 Task: Find connections with filter location San Isidro with filter topic #jobsearchwith filter profile language Spanish with filter current company Jakson Group with filter school Sri Guru Gobind Singh College Of Commerce with filter industry Desktop Computing Software Products with filter service category Technical with filter keywords title Direct Salesperson
Action: Mouse moved to (545, 78)
Screenshot: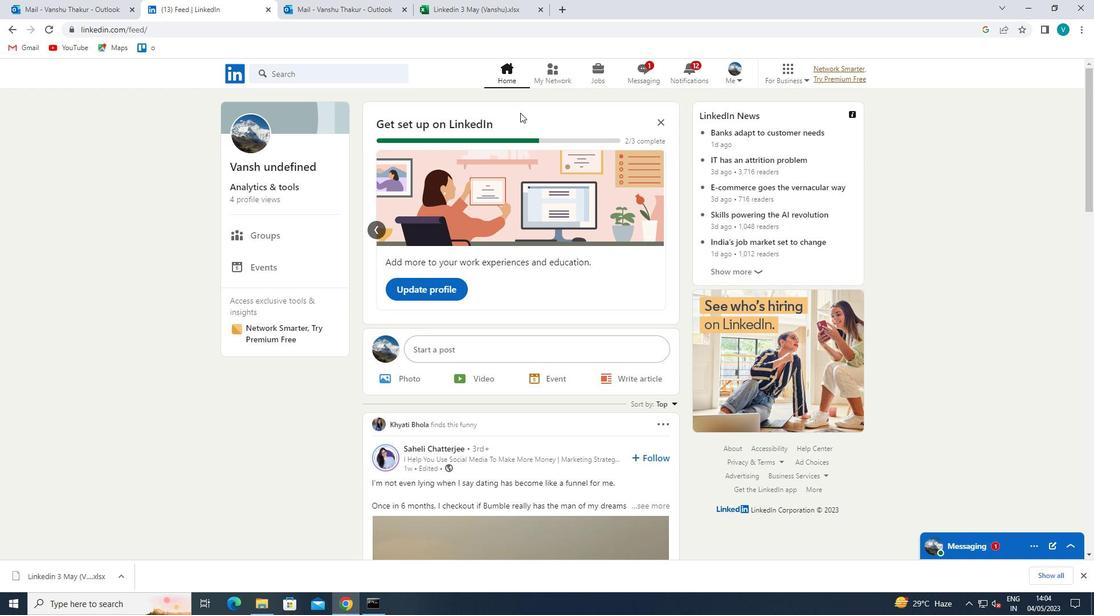 
Action: Mouse pressed left at (545, 78)
Screenshot: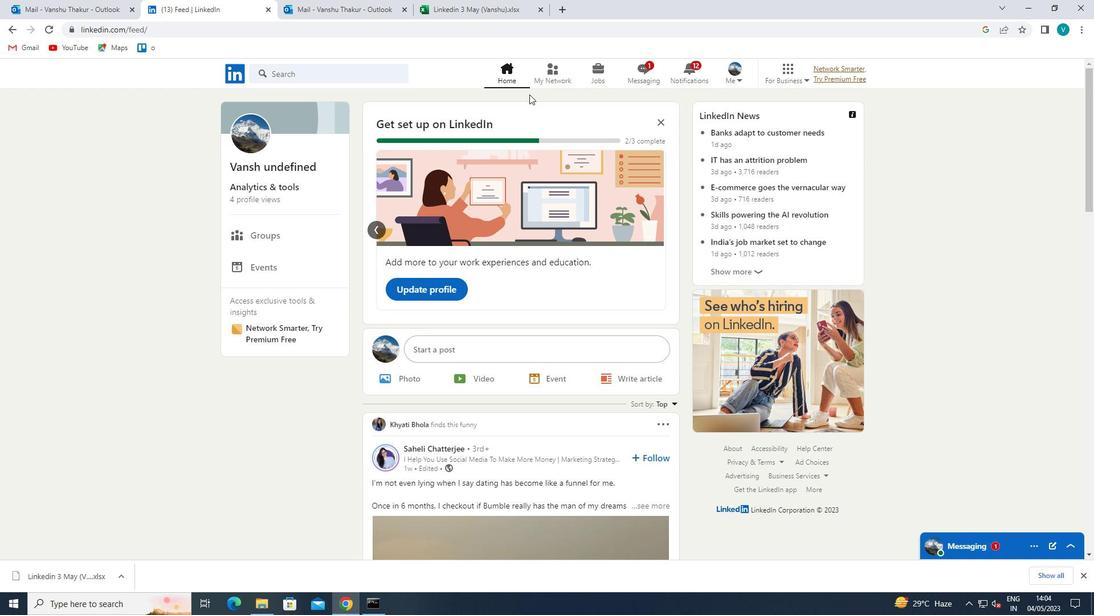 
Action: Mouse moved to (306, 145)
Screenshot: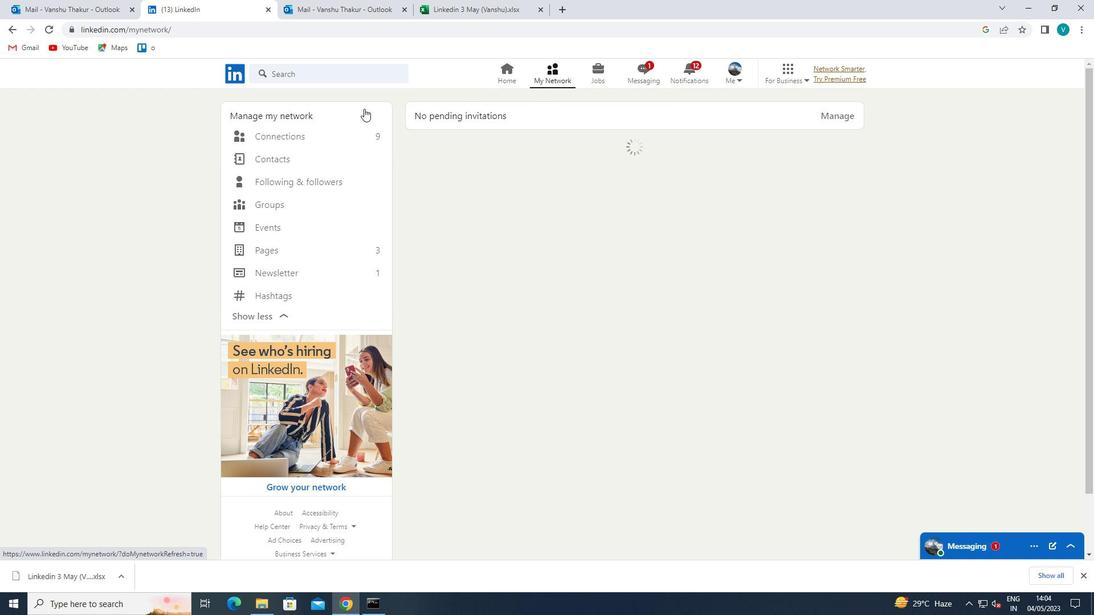 
Action: Mouse pressed left at (306, 145)
Screenshot: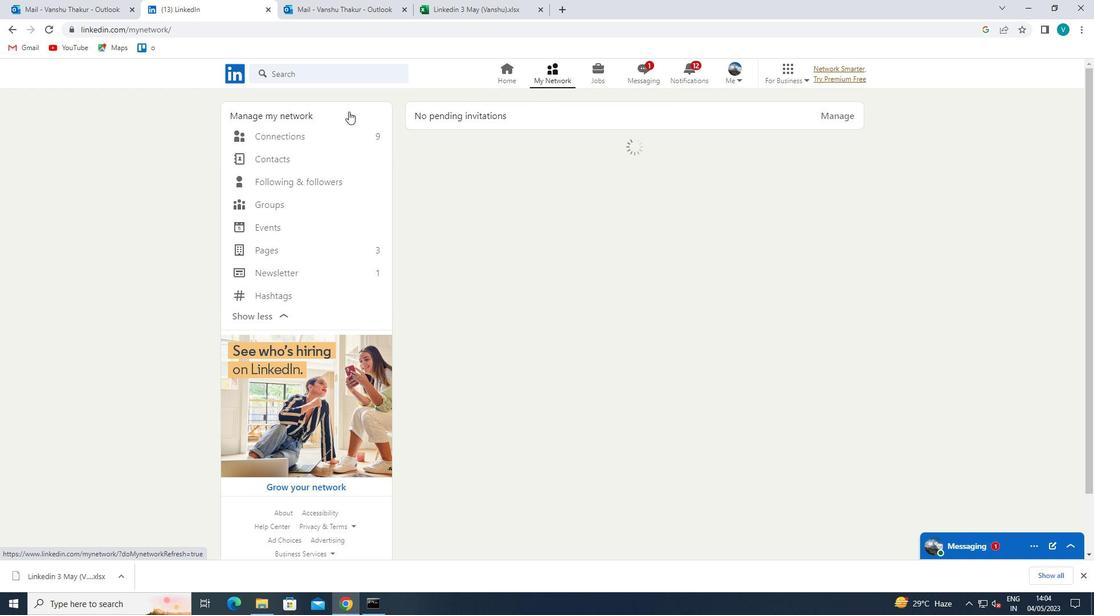 
Action: Mouse moved to (304, 129)
Screenshot: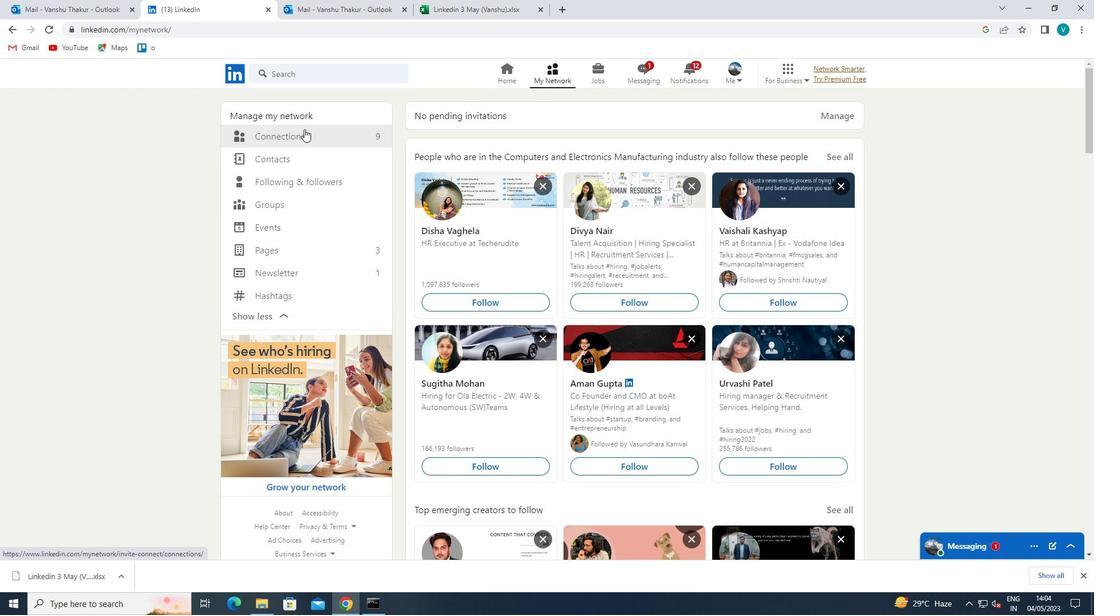 
Action: Mouse pressed left at (304, 129)
Screenshot: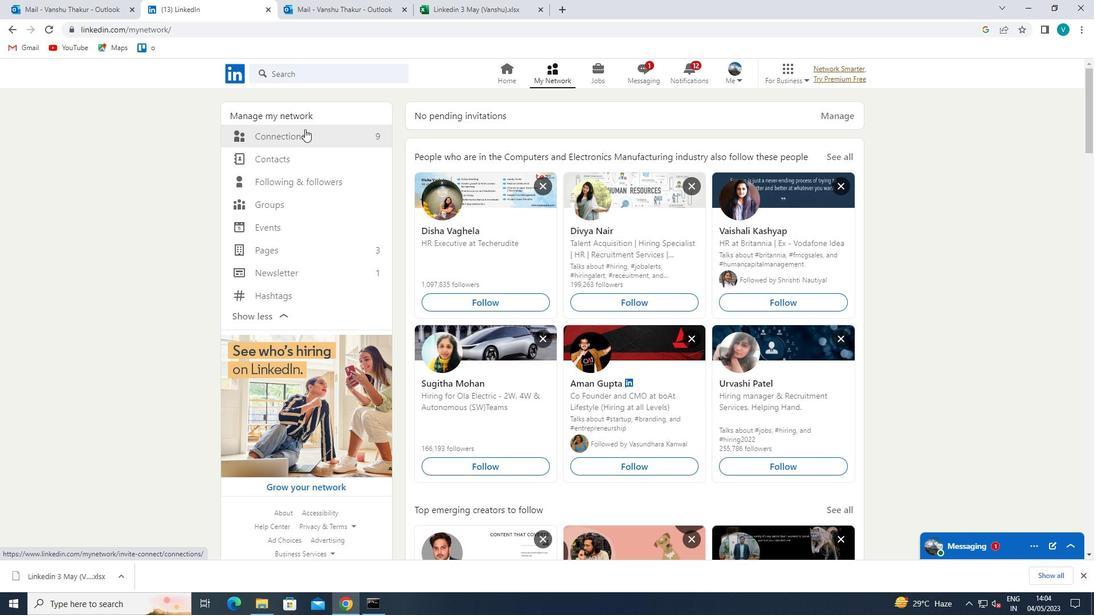
Action: Mouse moved to (633, 142)
Screenshot: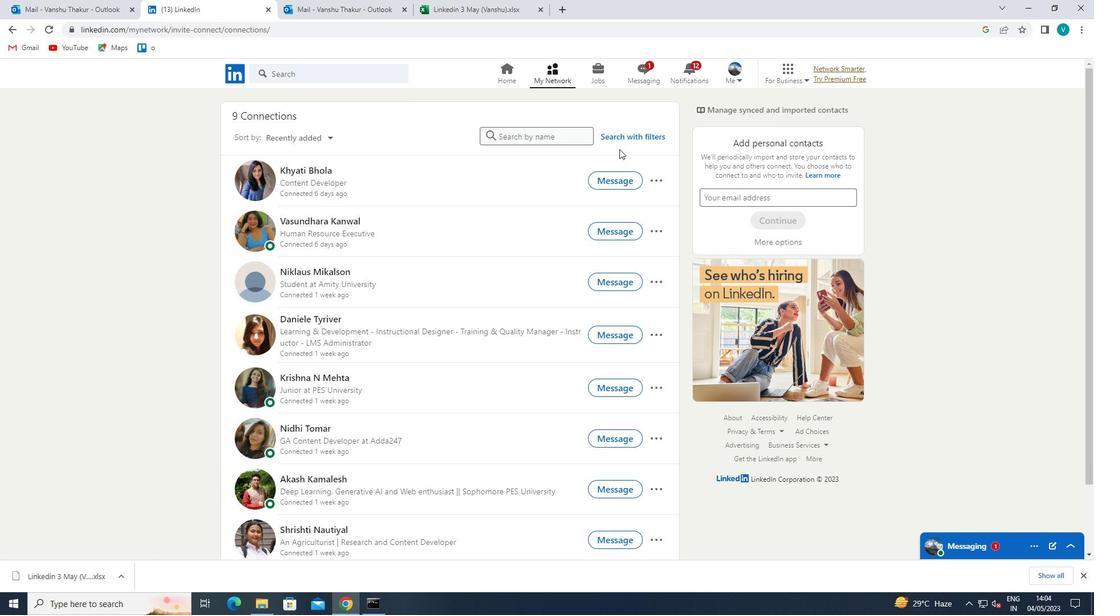 
Action: Mouse pressed left at (633, 142)
Screenshot: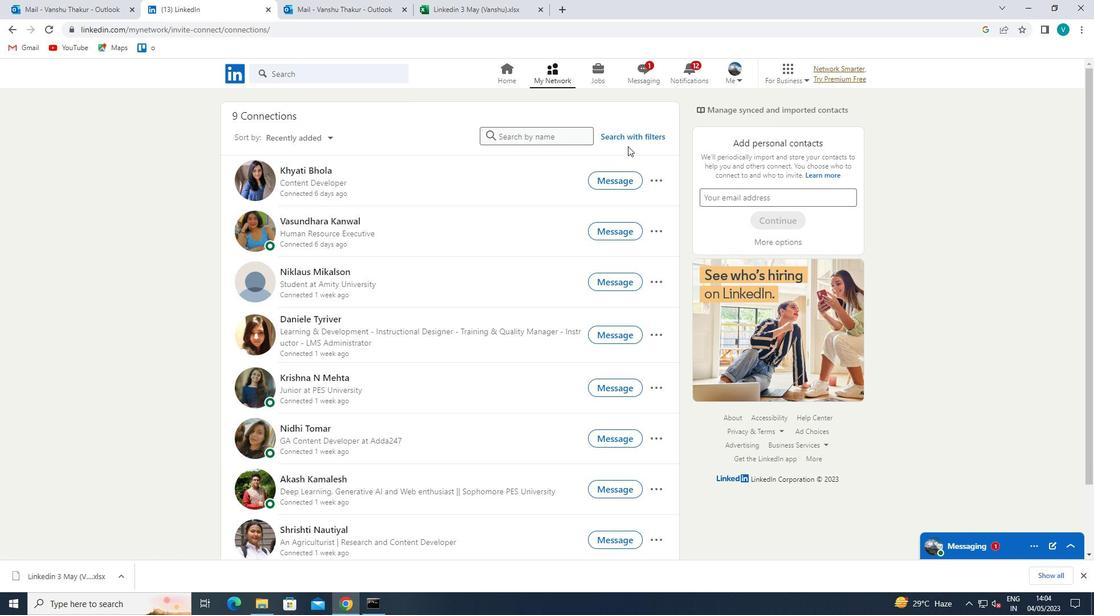 
Action: Mouse moved to (534, 110)
Screenshot: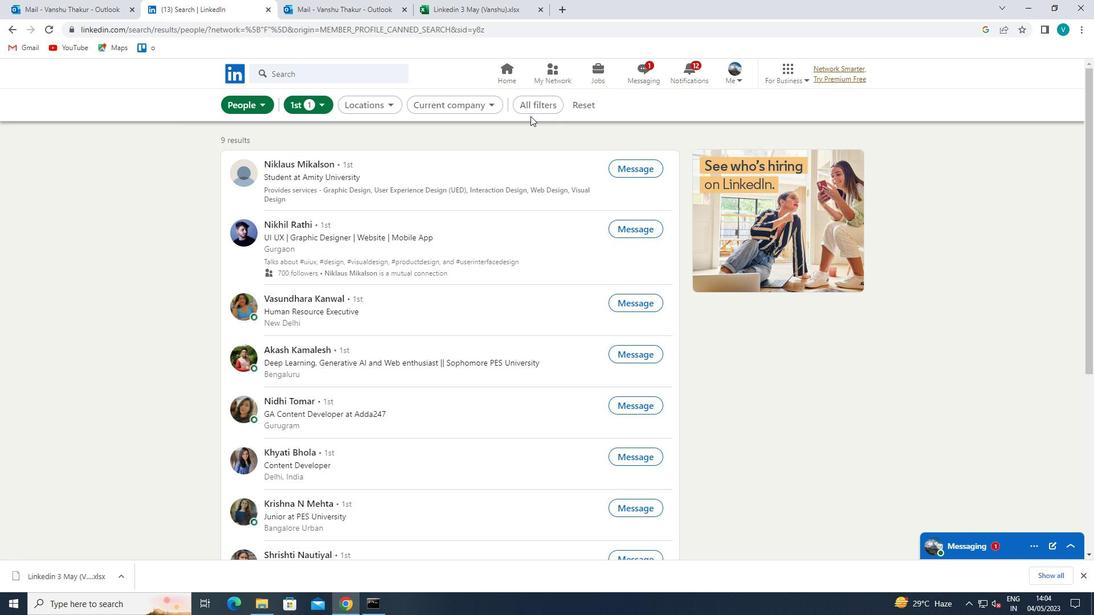
Action: Mouse pressed left at (534, 110)
Screenshot: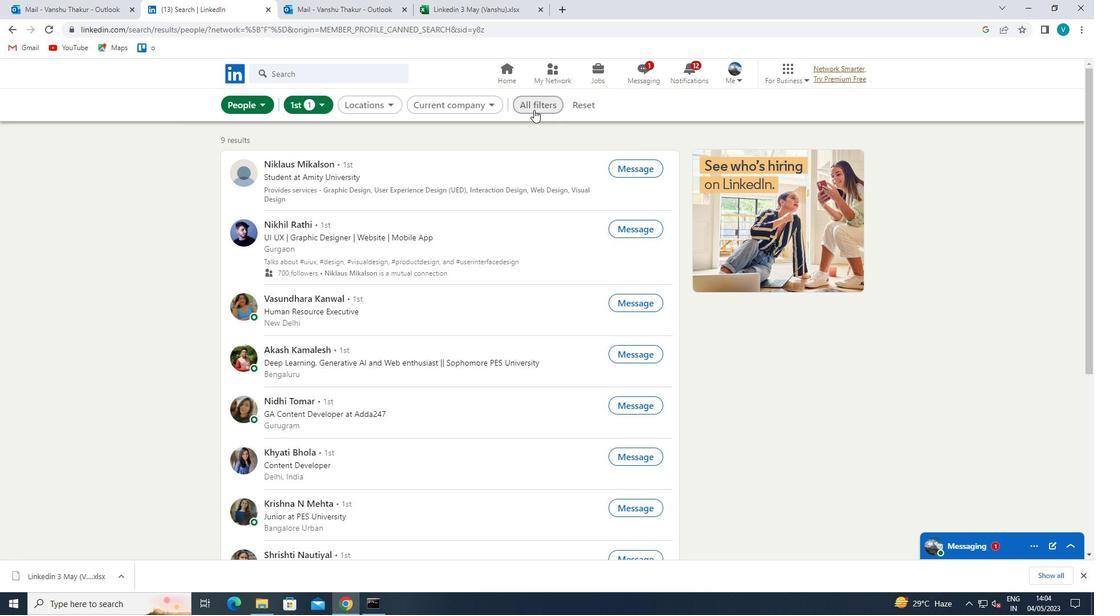 
Action: Mouse moved to (892, 238)
Screenshot: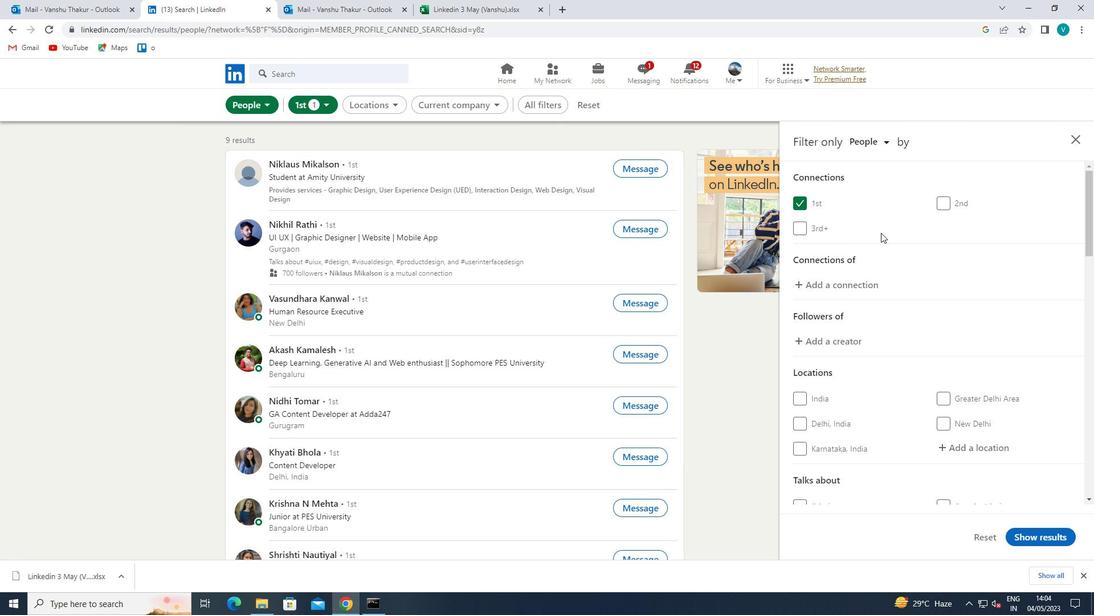 
Action: Mouse scrolled (892, 238) with delta (0, 0)
Screenshot: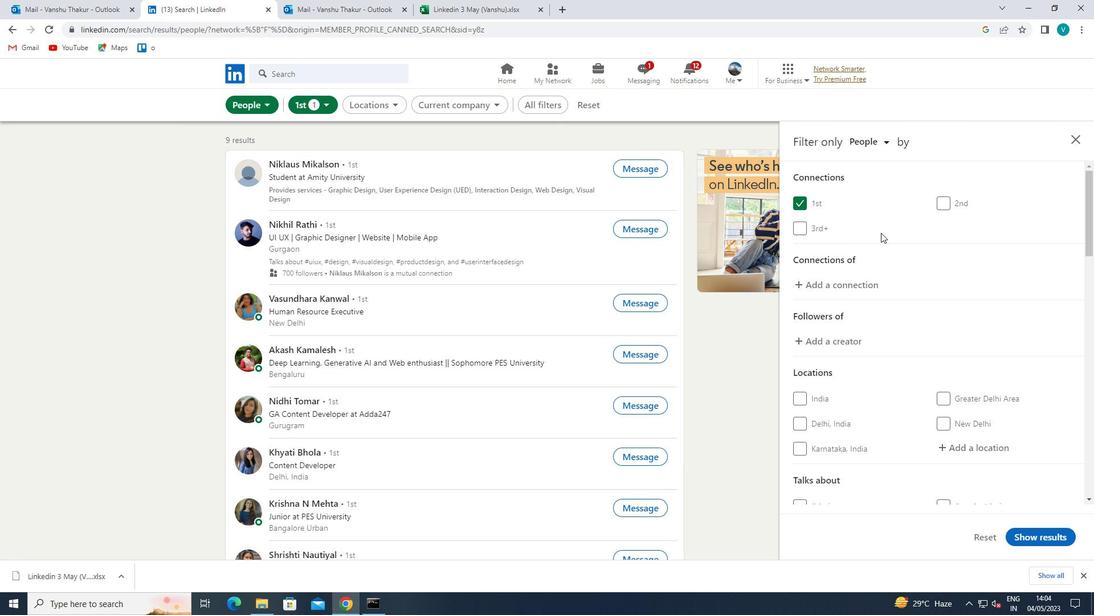 
Action: Mouse moved to (966, 390)
Screenshot: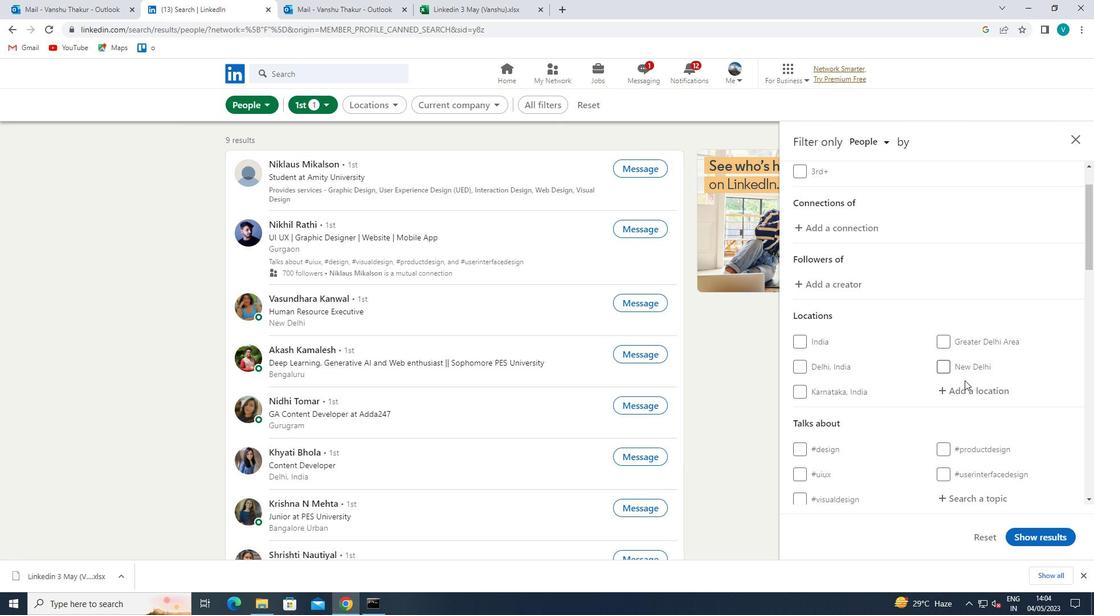 
Action: Mouse pressed left at (966, 390)
Screenshot: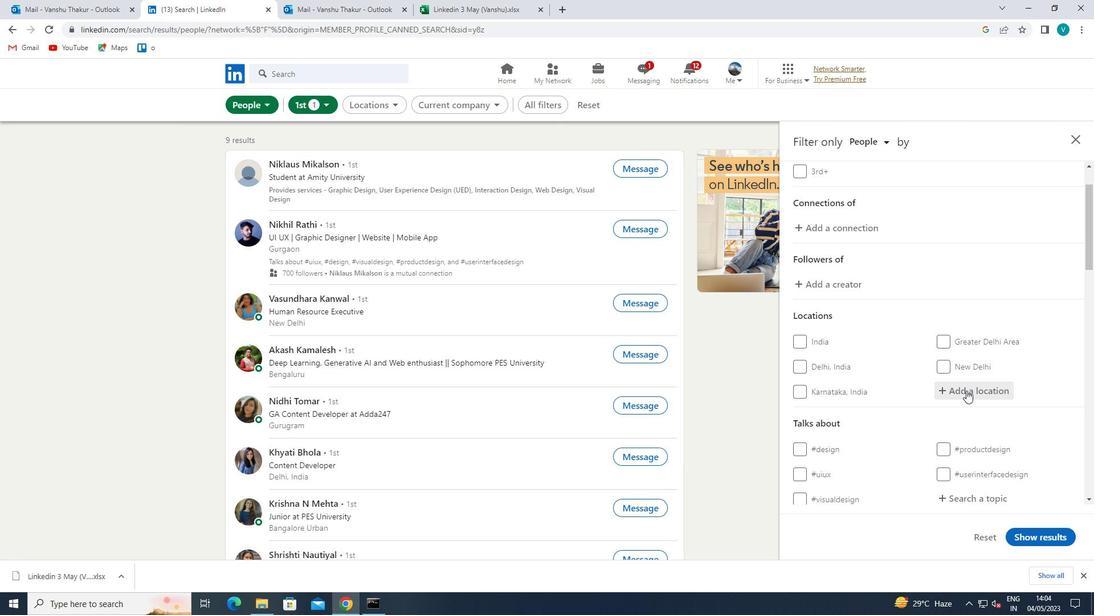 
Action: Key pressed <Key.shift>SAN<Key.space><Key.shift>ISIDRO
Screenshot: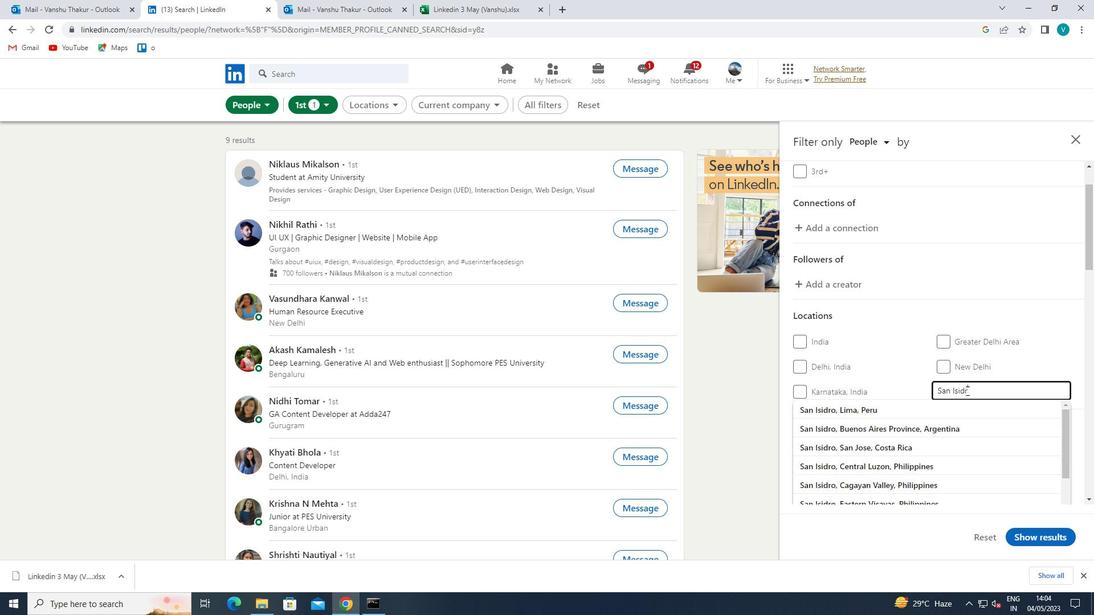 
Action: Mouse moved to (921, 410)
Screenshot: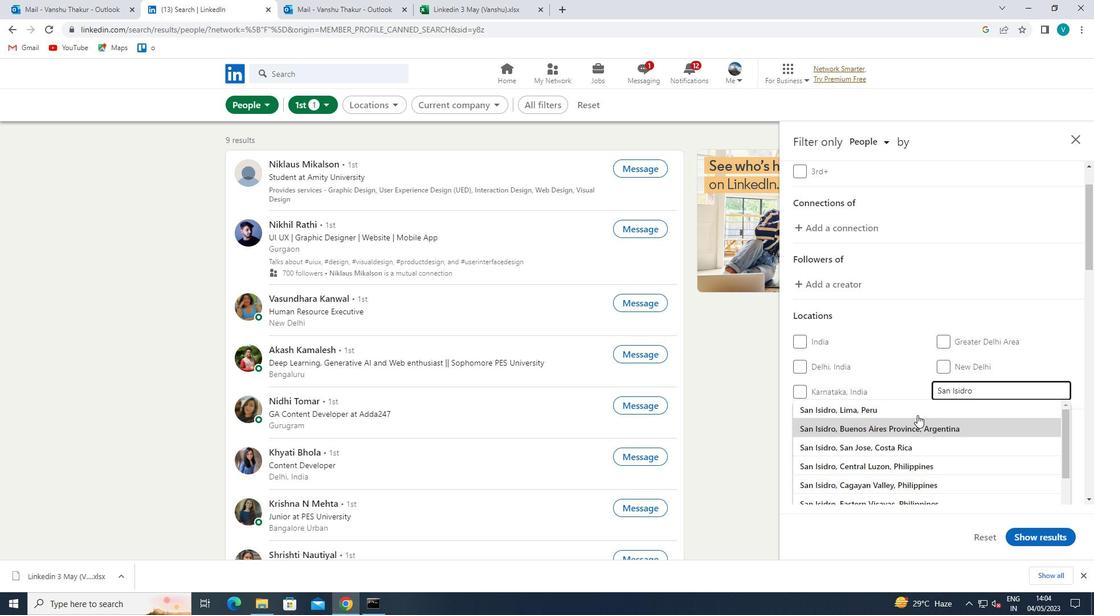 
Action: Mouse pressed left at (921, 410)
Screenshot: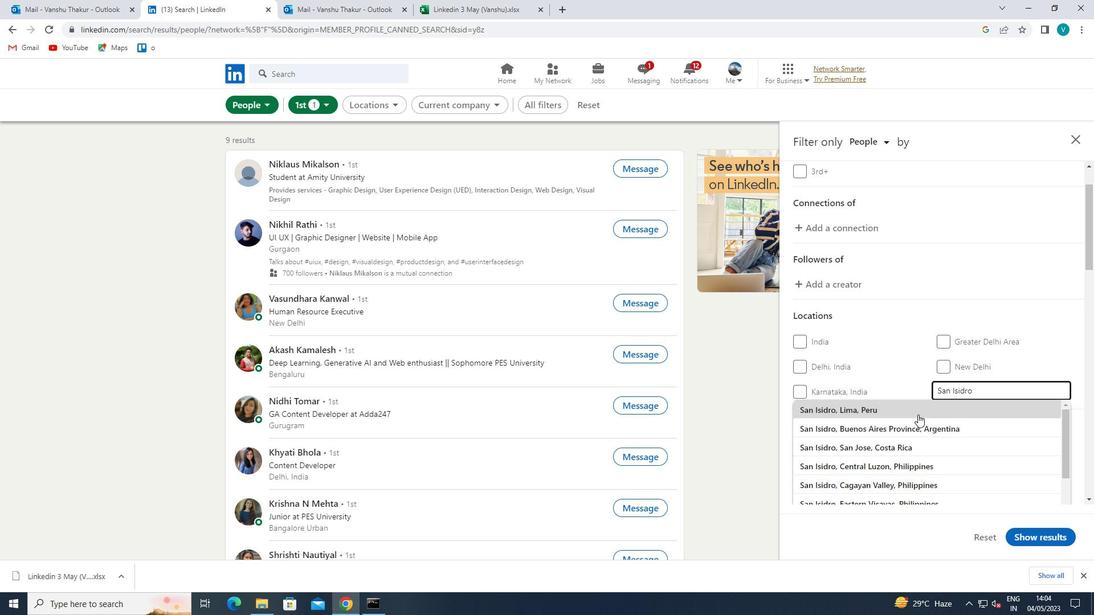 
Action: Mouse moved to (921, 410)
Screenshot: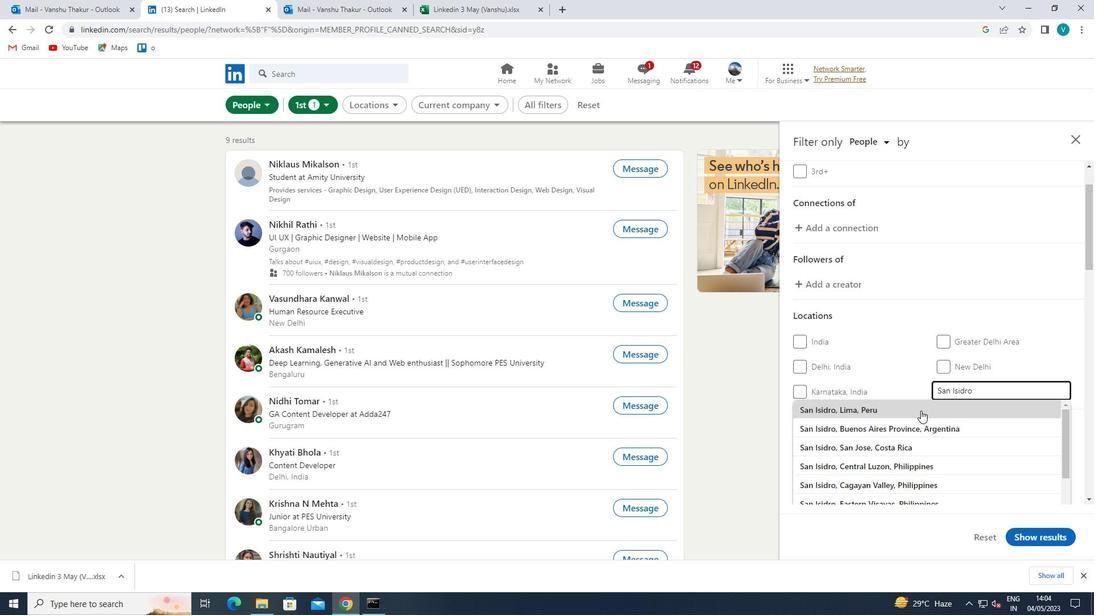 
Action: Mouse scrolled (921, 409) with delta (0, 0)
Screenshot: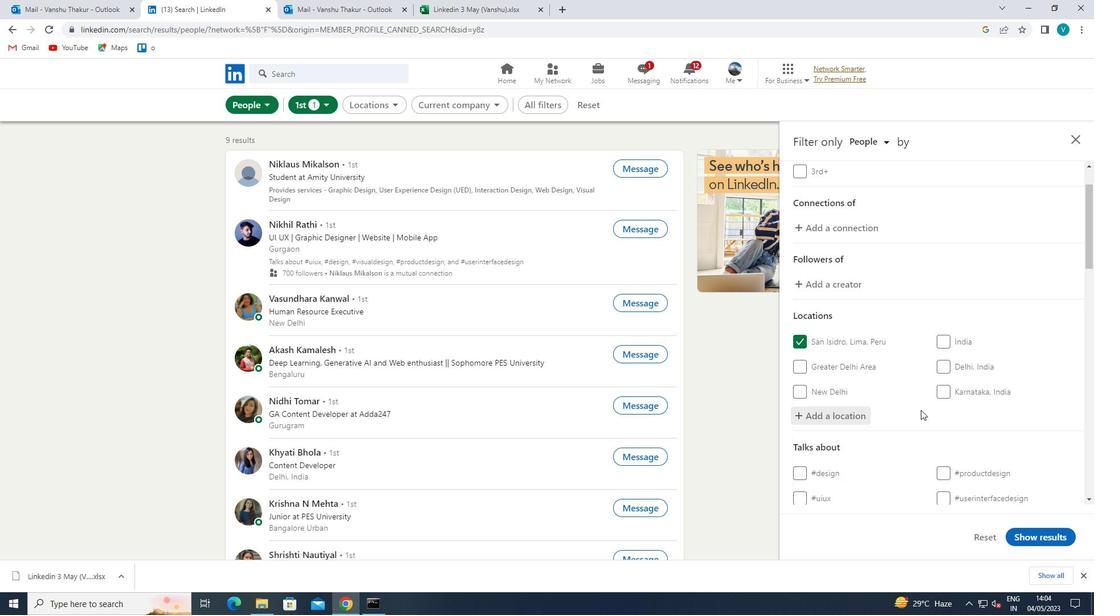 
Action: Mouse scrolled (921, 409) with delta (0, 0)
Screenshot: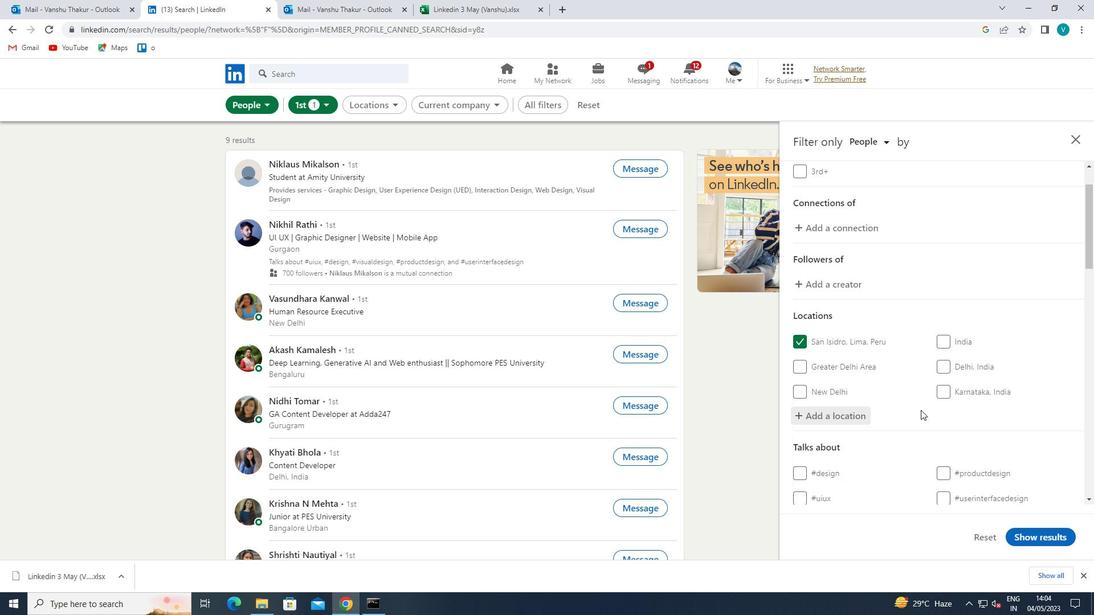 
Action: Mouse scrolled (921, 409) with delta (0, 0)
Screenshot: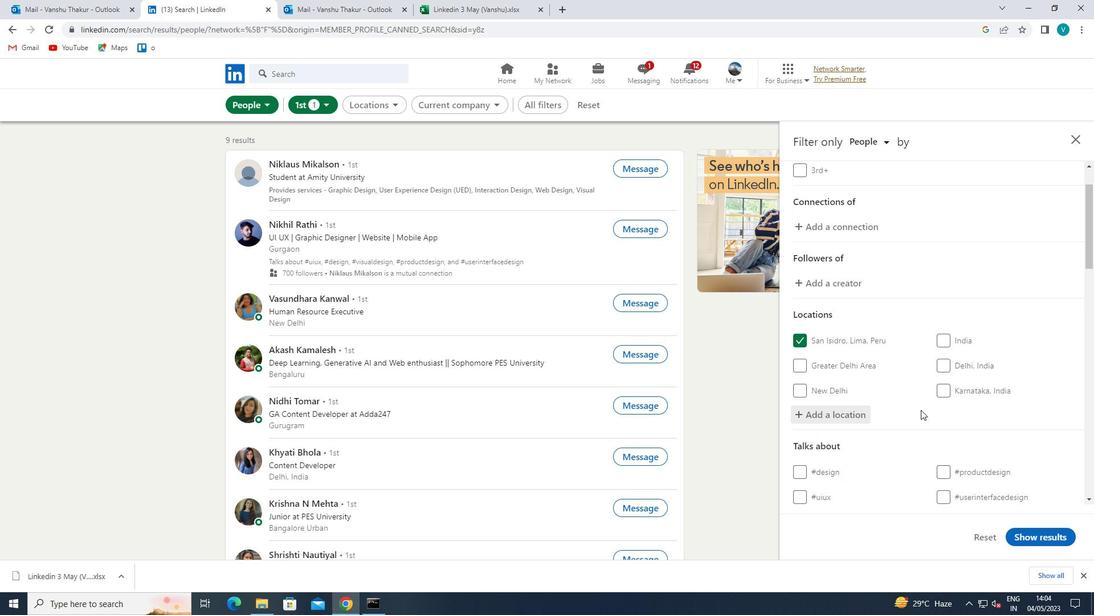 
Action: Mouse moved to (971, 356)
Screenshot: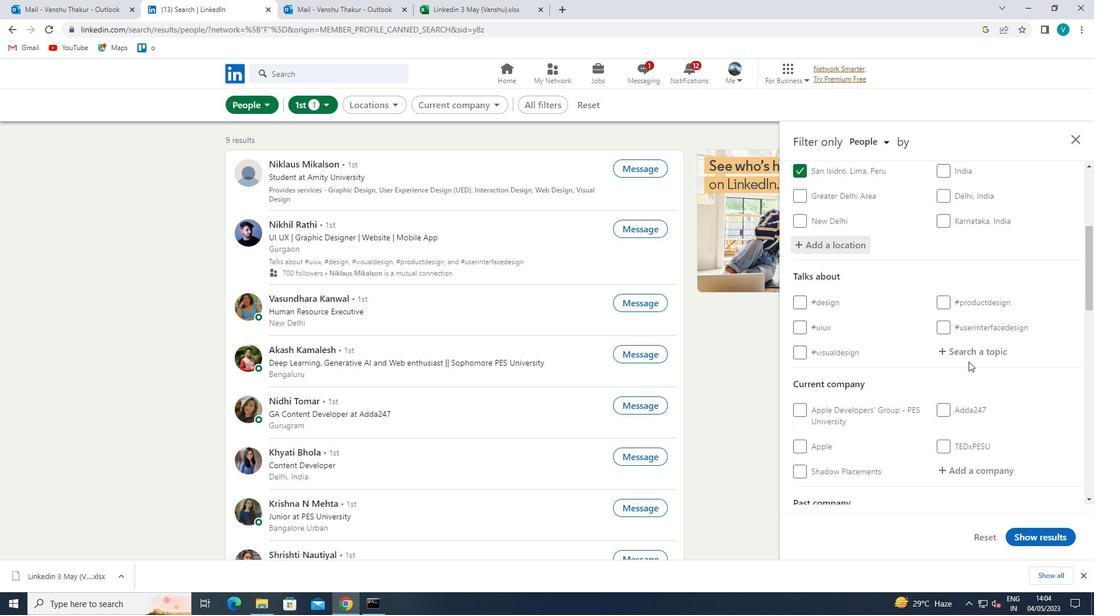 
Action: Mouse pressed left at (971, 356)
Screenshot: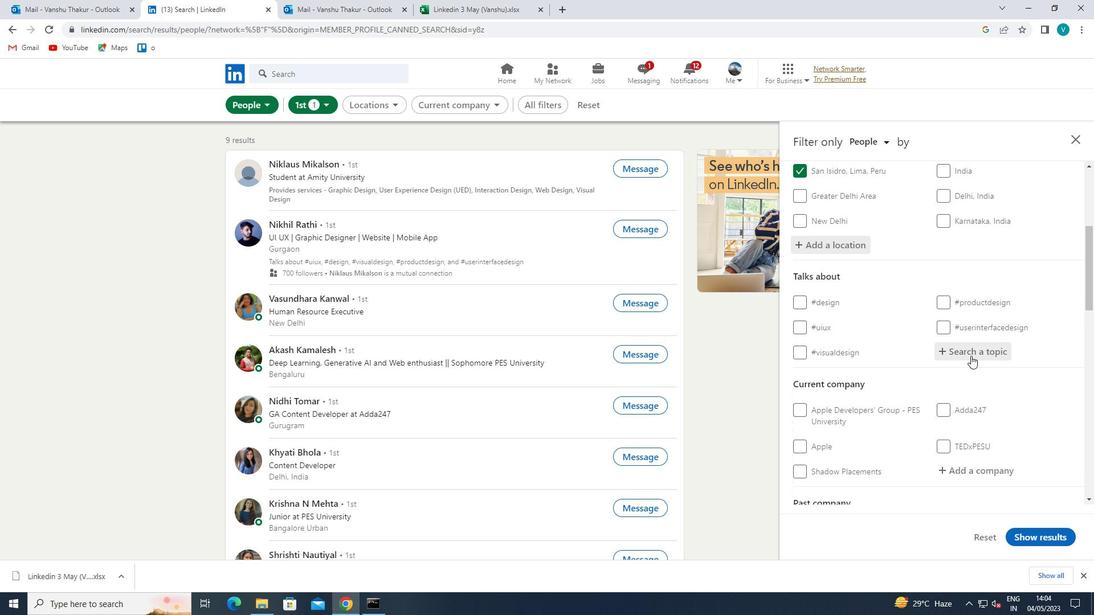 
Action: Mouse moved to (971, 355)
Screenshot: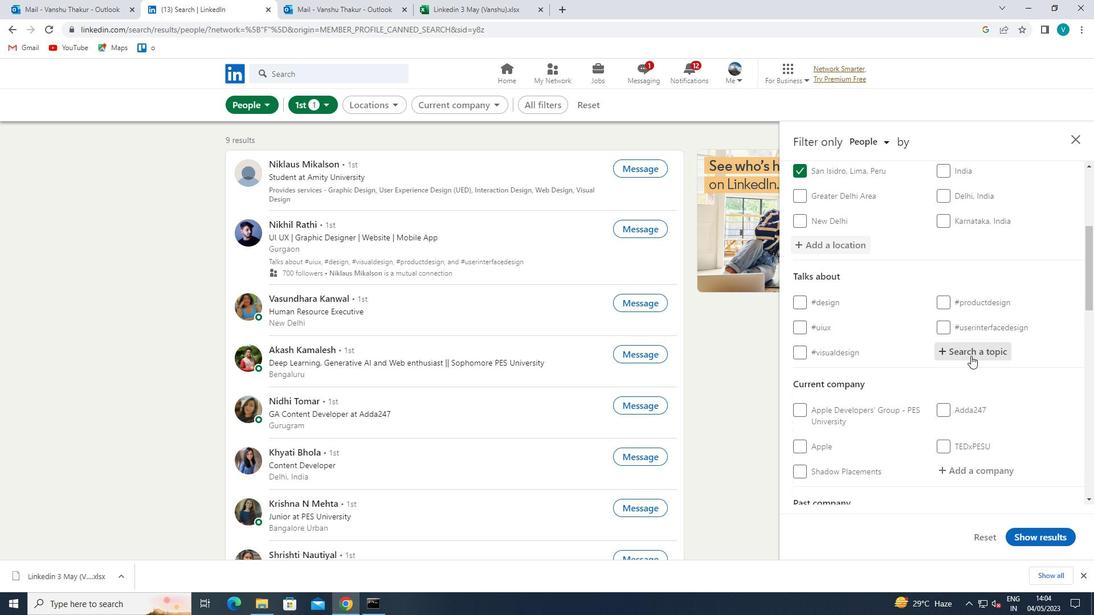 
Action: Key pressed JOBEARCH
Screenshot: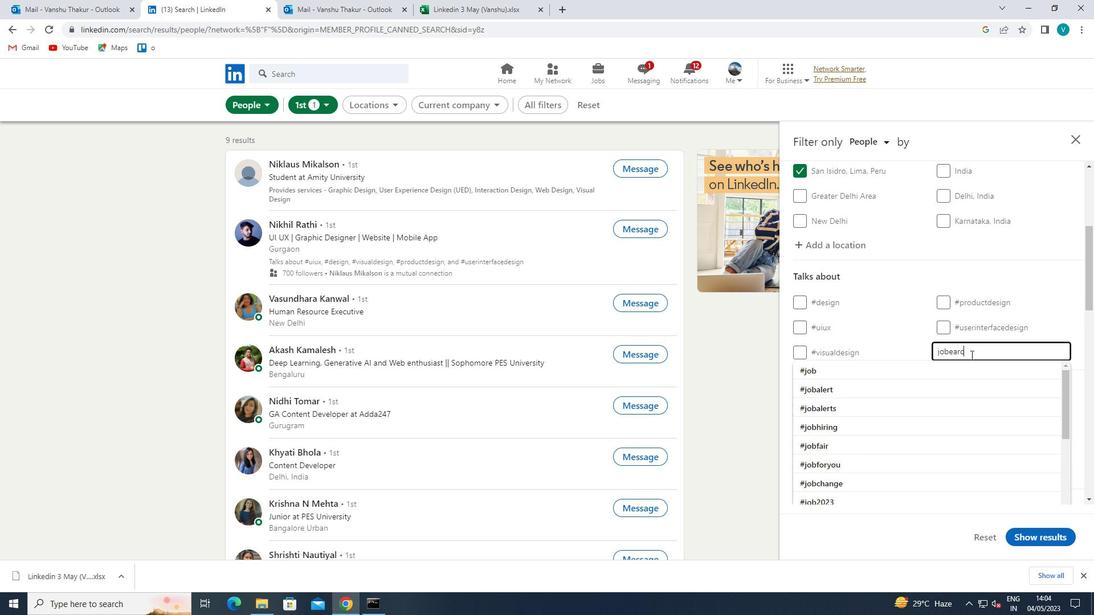 
Action: Mouse moved to (950, 352)
Screenshot: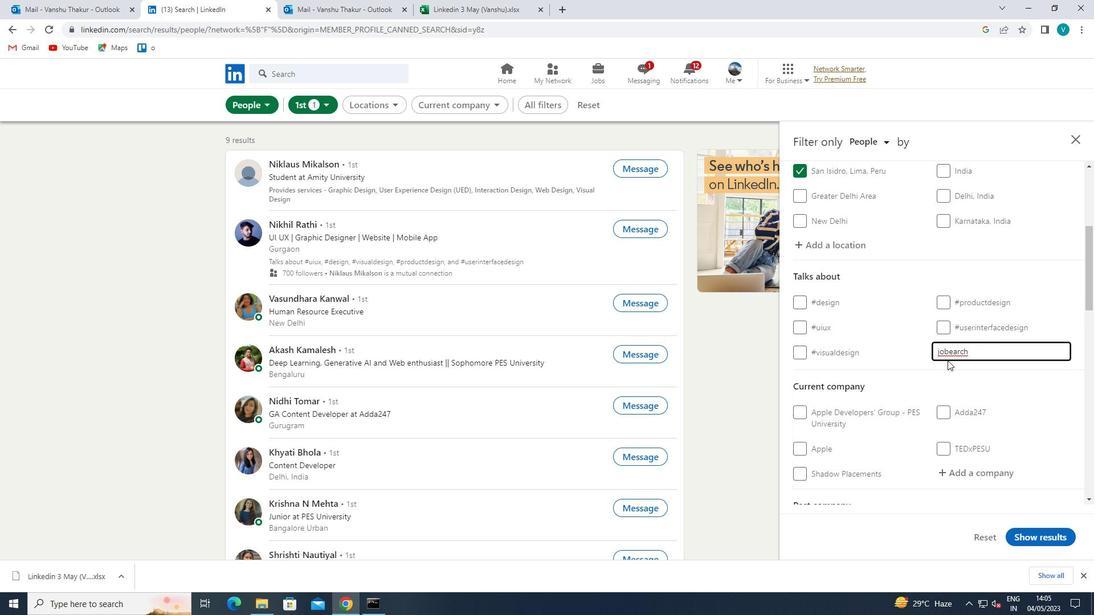 
Action: Mouse pressed left at (950, 352)
Screenshot: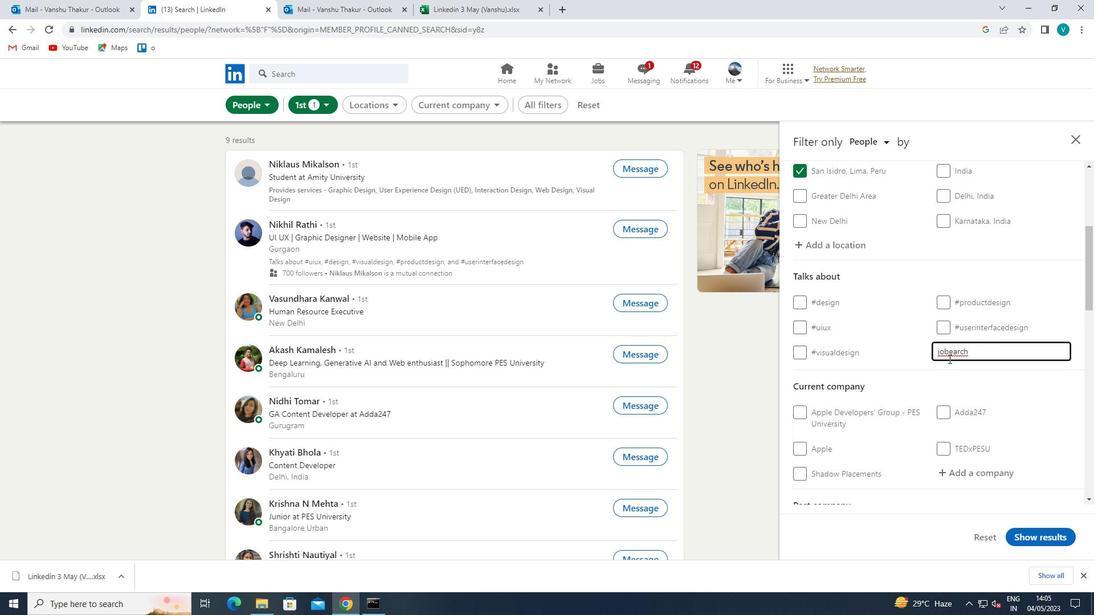 
Action: Mouse moved to (951, 359)
Screenshot: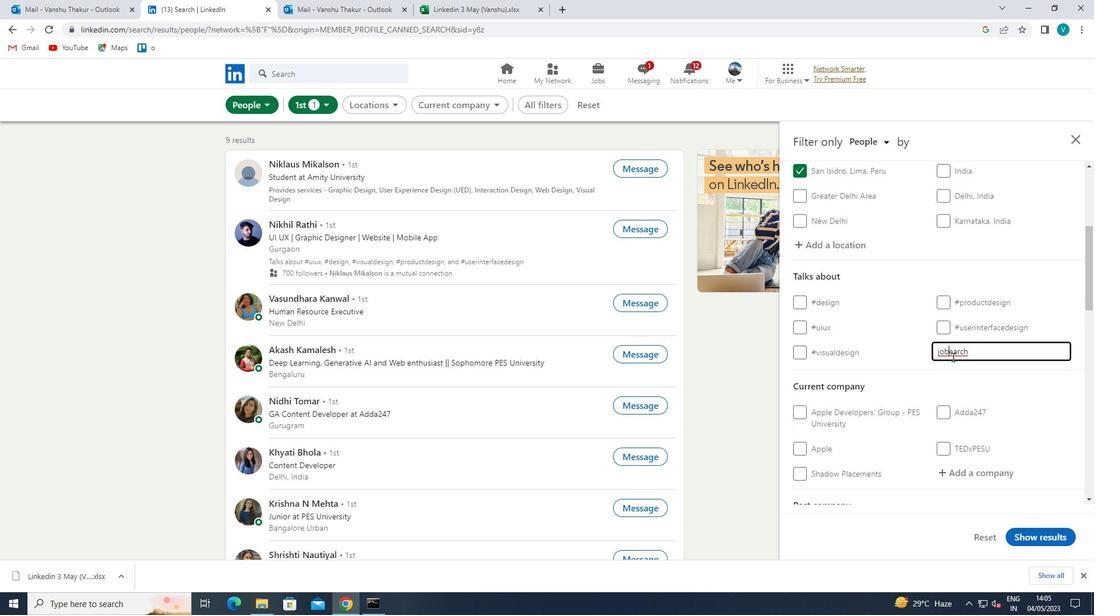 
Action: Key pressed S
Screenshot: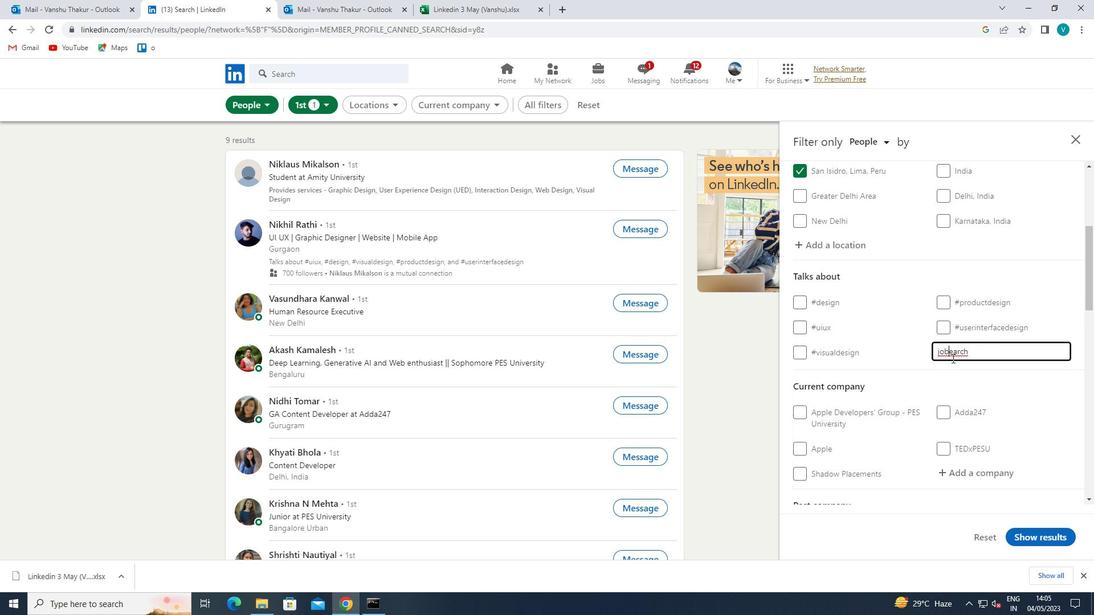 
Action: Mouse moved to (926, 371)
Screenshot: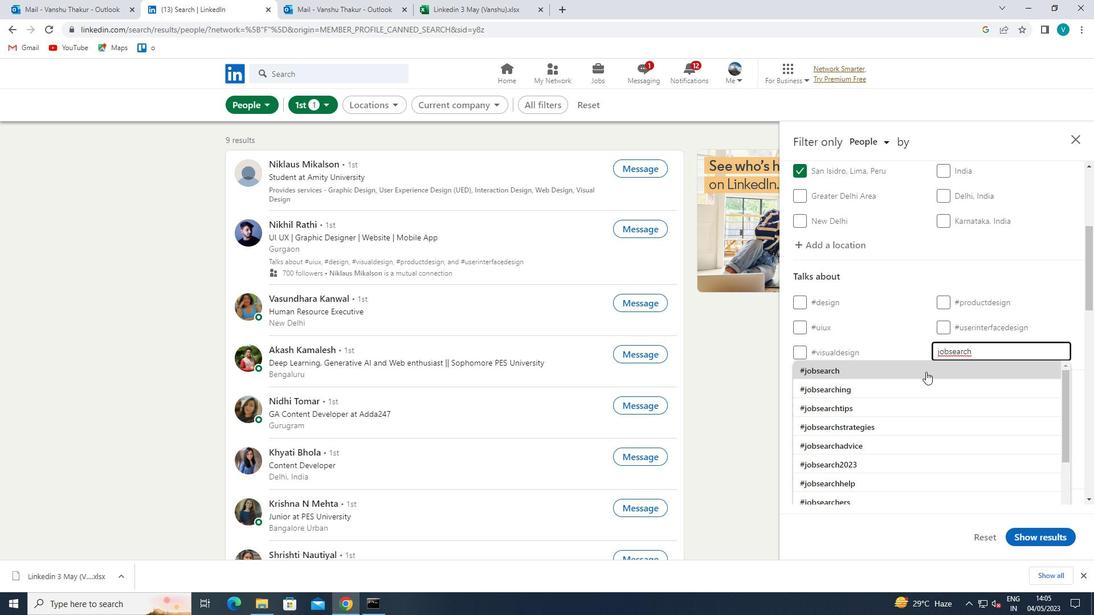 
Action: Mouse pressed left at (926, 371)
Screenshot: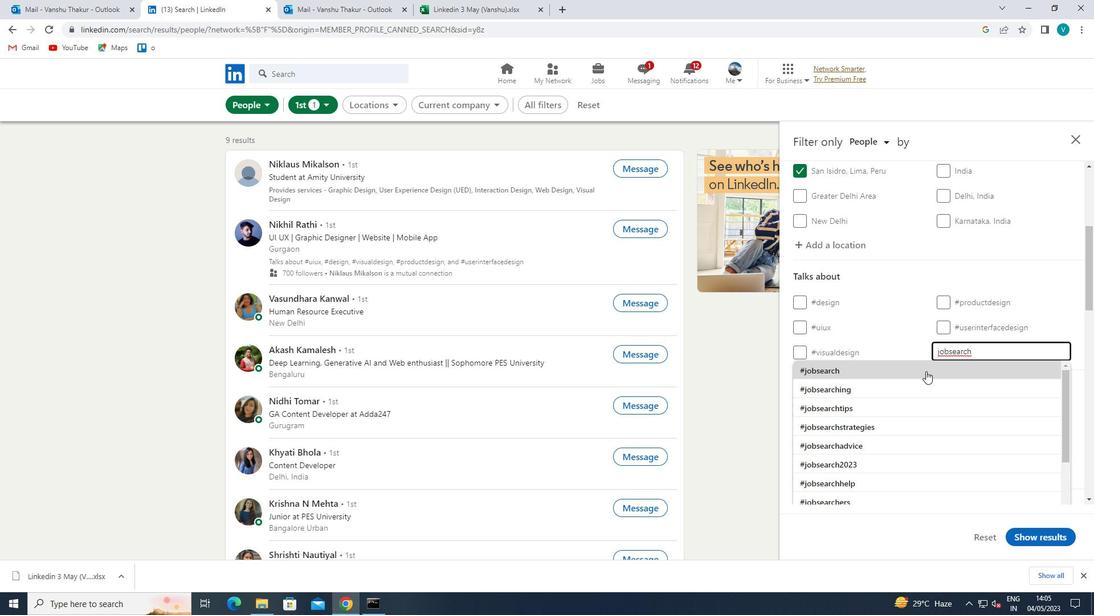 
Action: Mouse moved to (926, 372)
Screenshot: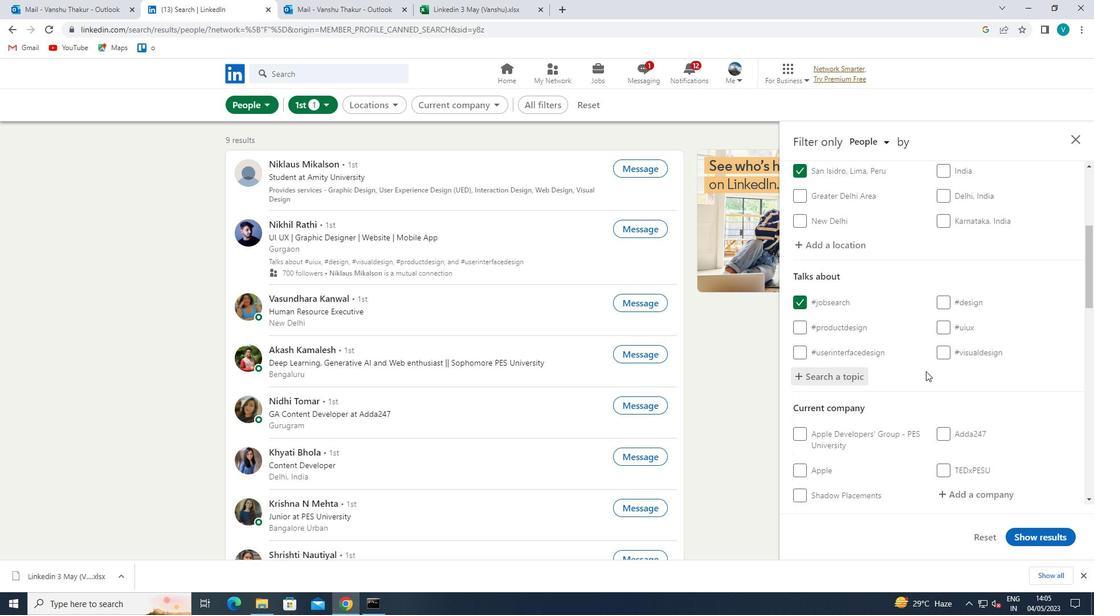 
Action: Mouse scrolled (926, 371) with delta (0, 0)
Screenshot: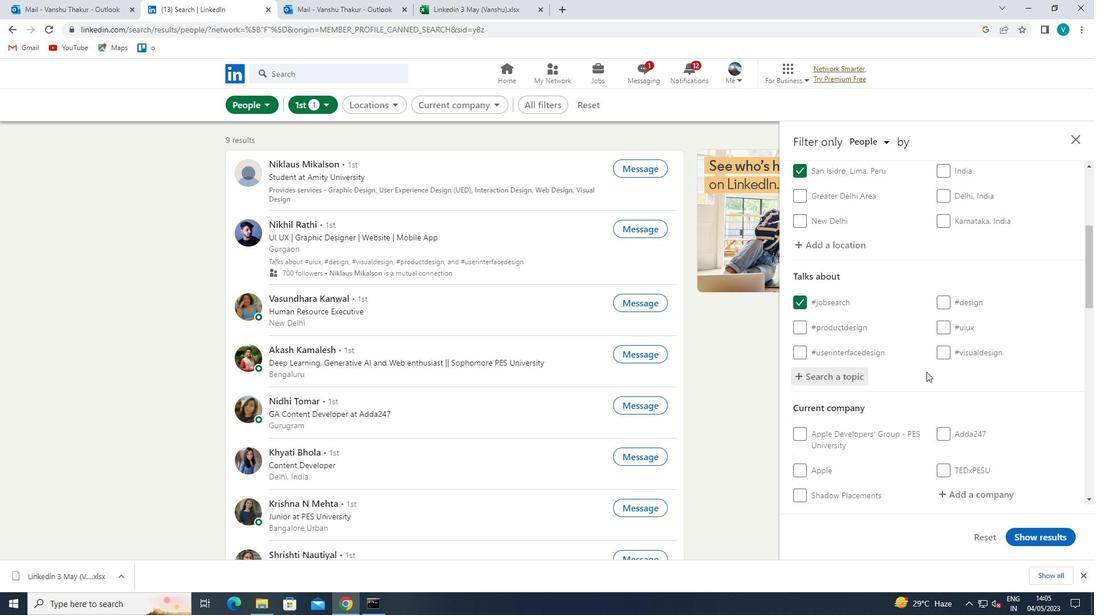 
Action: Mouse scrolled (926, 371) with delta (0, 0)
Screenshot: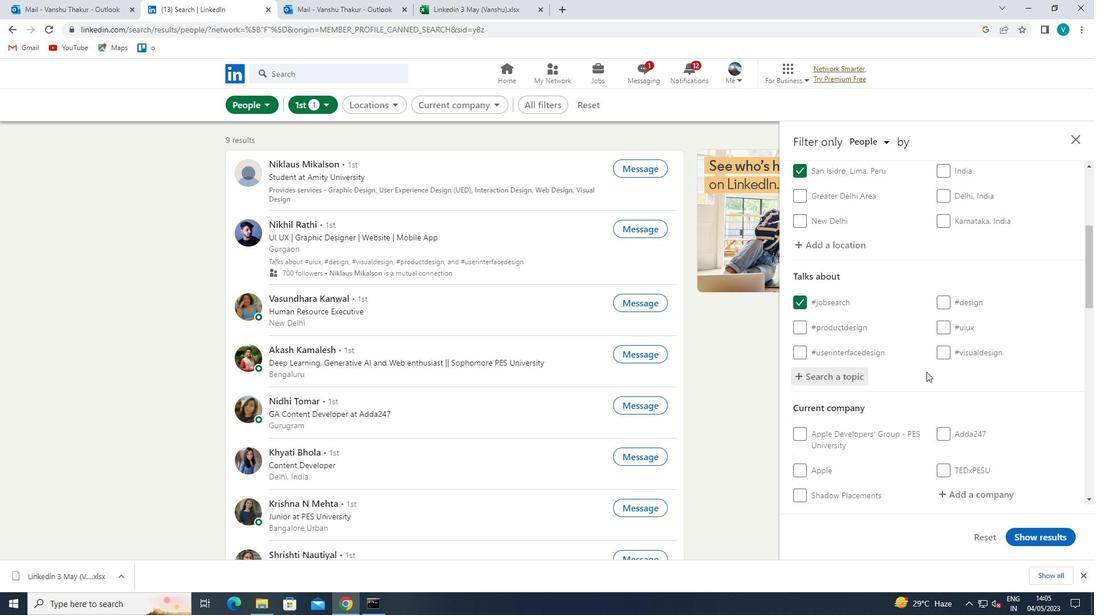 
Action: Mouse moved to (946, 379)
Screenshot: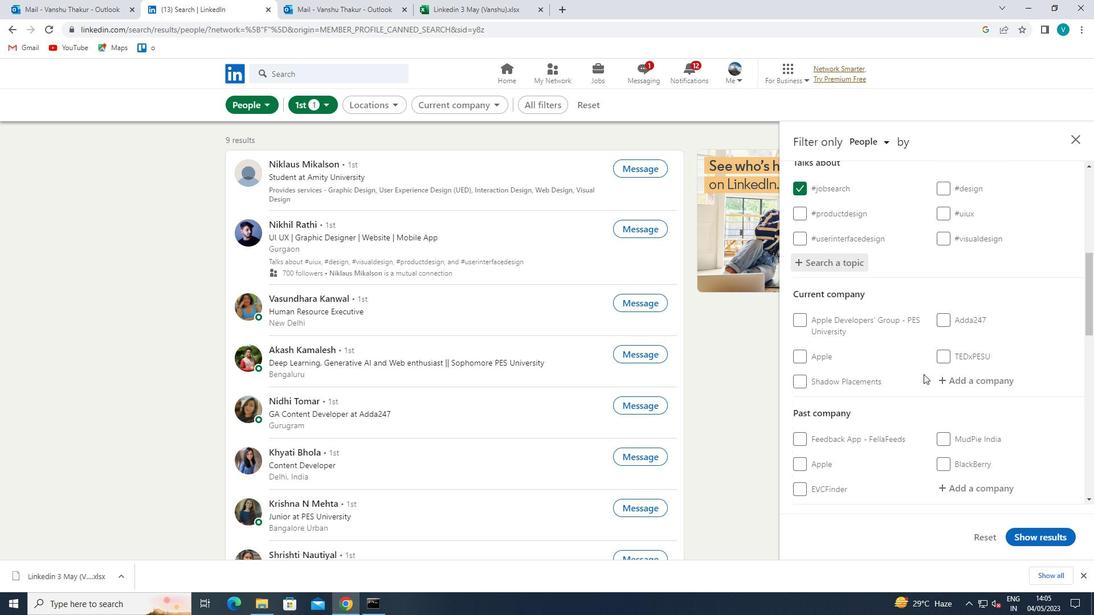 
Action: Mouse pressed left at (946, 379)
Screenshot: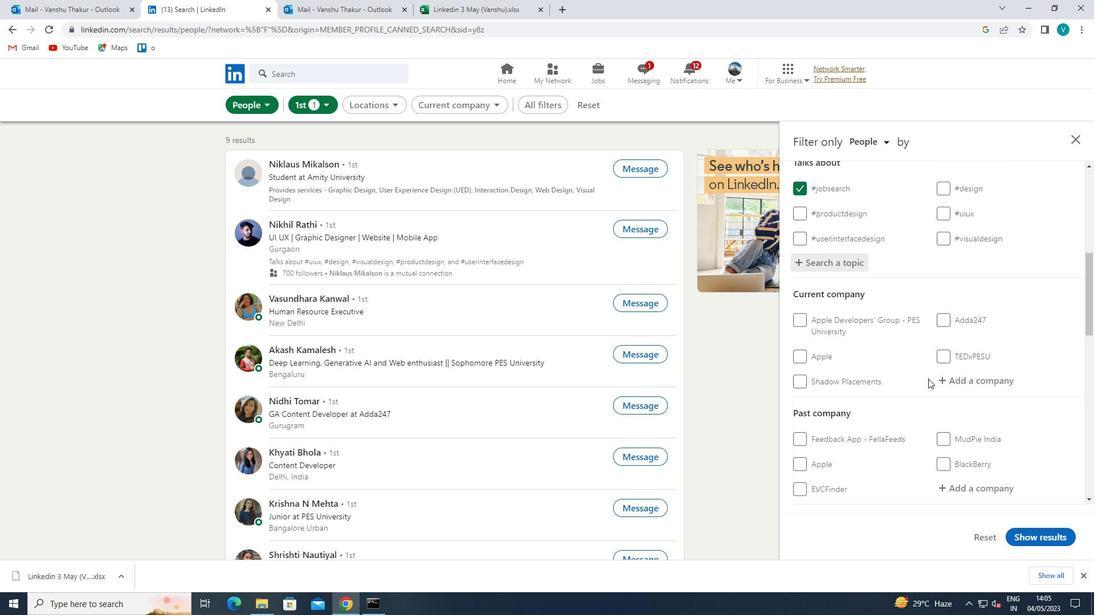 
Action: Key pressed <Key.shift>JAKSON
Screenshot: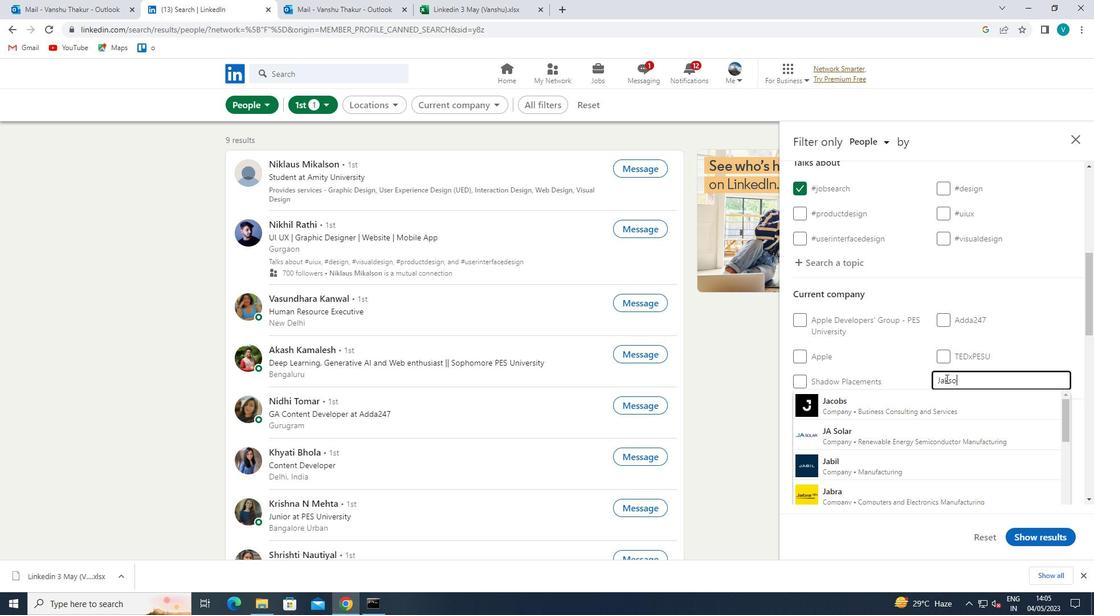 
Action: Mouse moved to (917, 396)
Screenshot: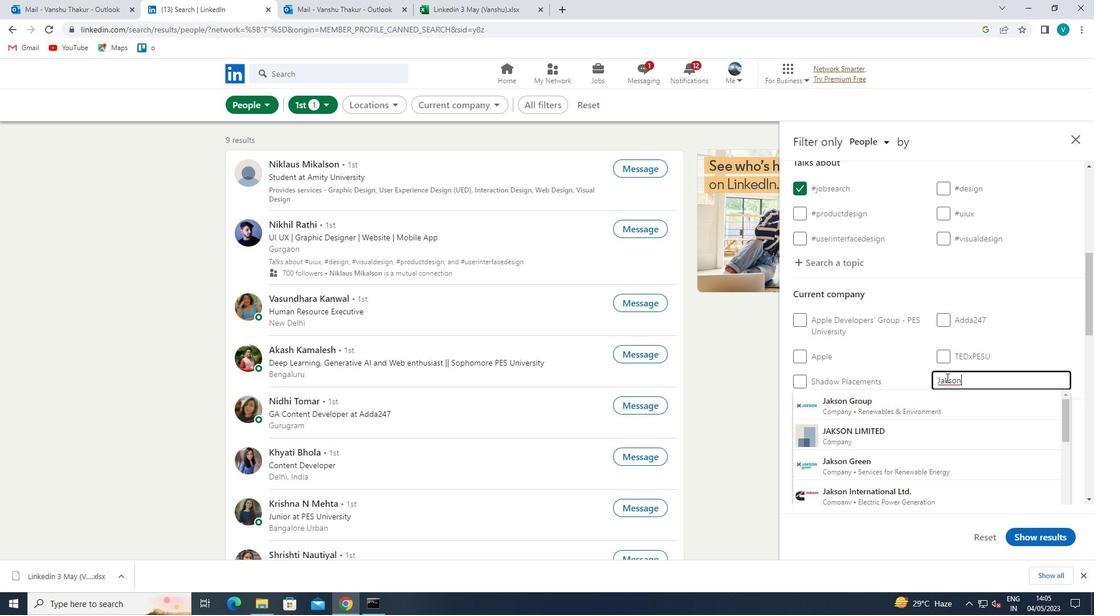 
Action: Mouse pressed left at (917, 396)
Screenshot: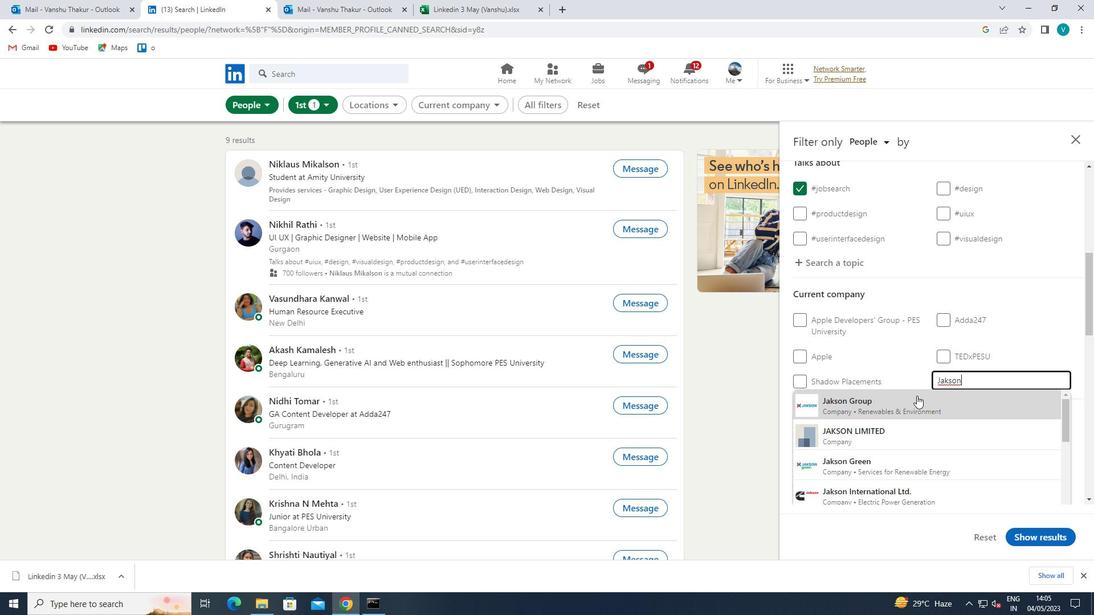 
Action: Mouse moved to (916, 396)
Screenshot: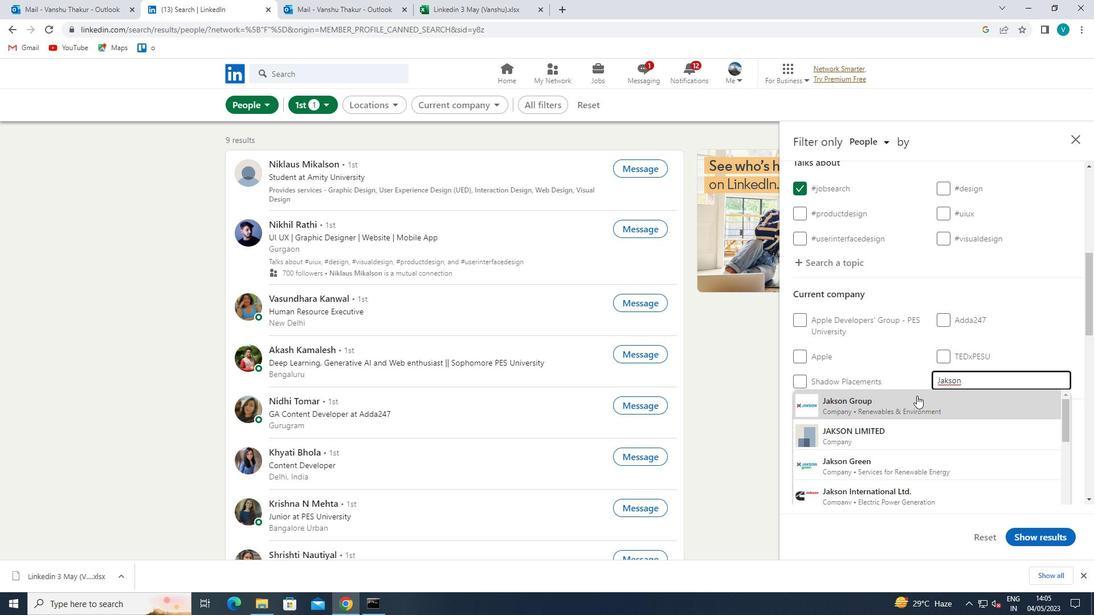 
Action: Mouse scrolled (916, 395) with delta (0, 0)
Screenshot: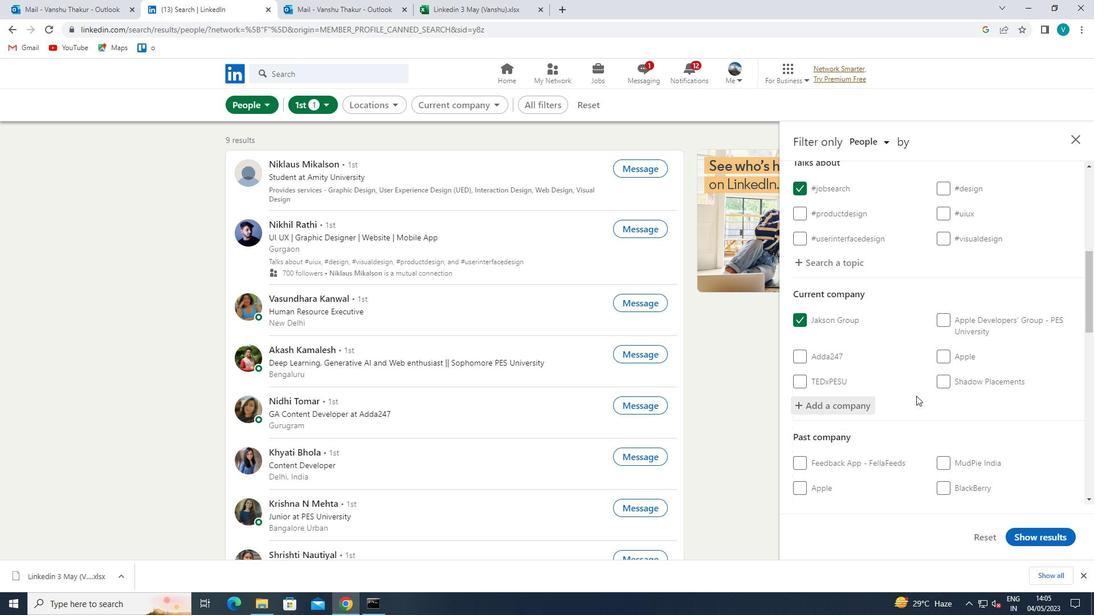 
Action: Mouse scrolled (916, 395) with delta (0, 0)
Screenshot: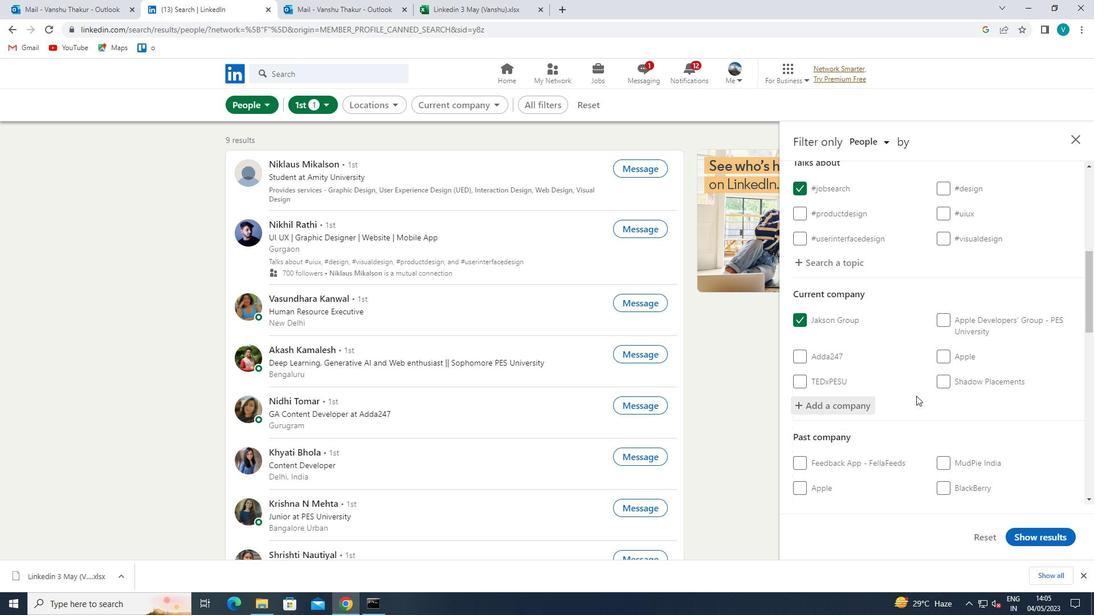 
Action: Mouse scrolled (916, 395) with delta (0, 0)
Screenshot: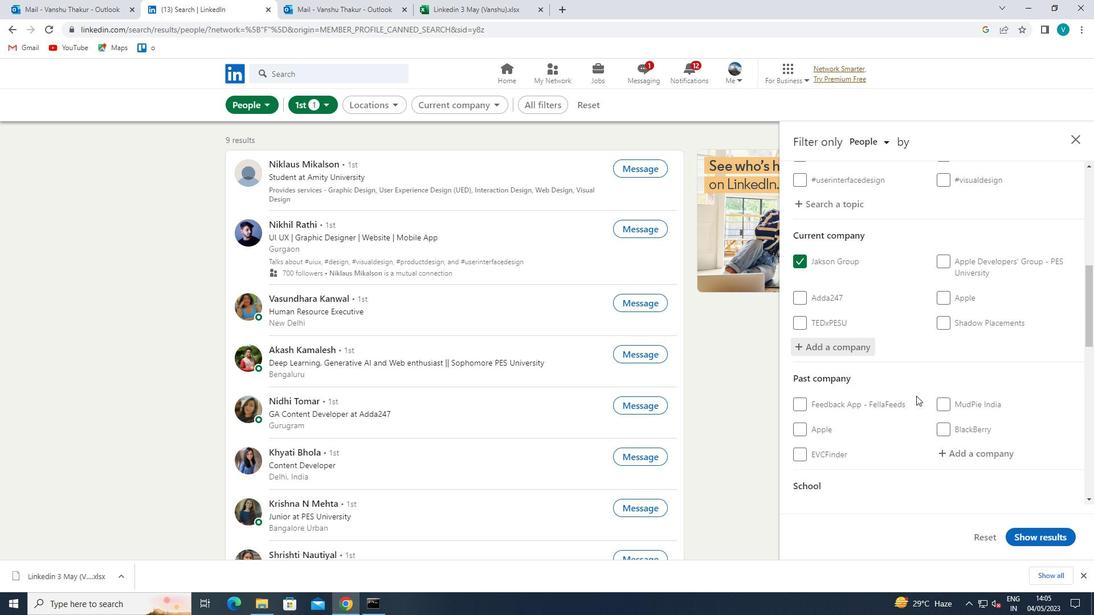 
Action: Mouse scrolled (916, 395) with delta (0, 0)
Screenshot: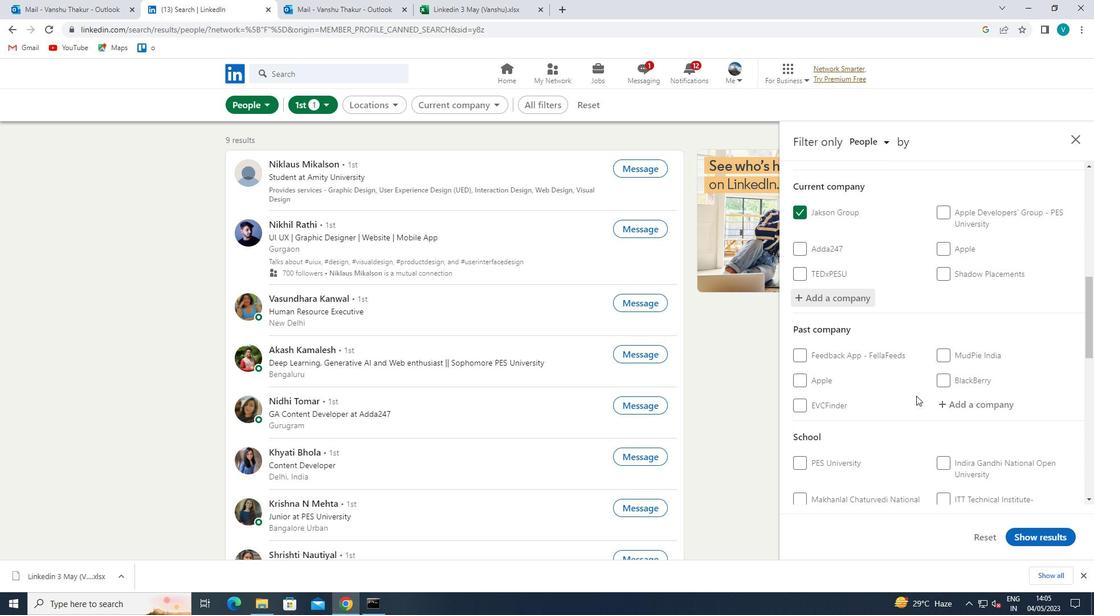 
Action: Mouse moved to (963, 430)
Screenshot: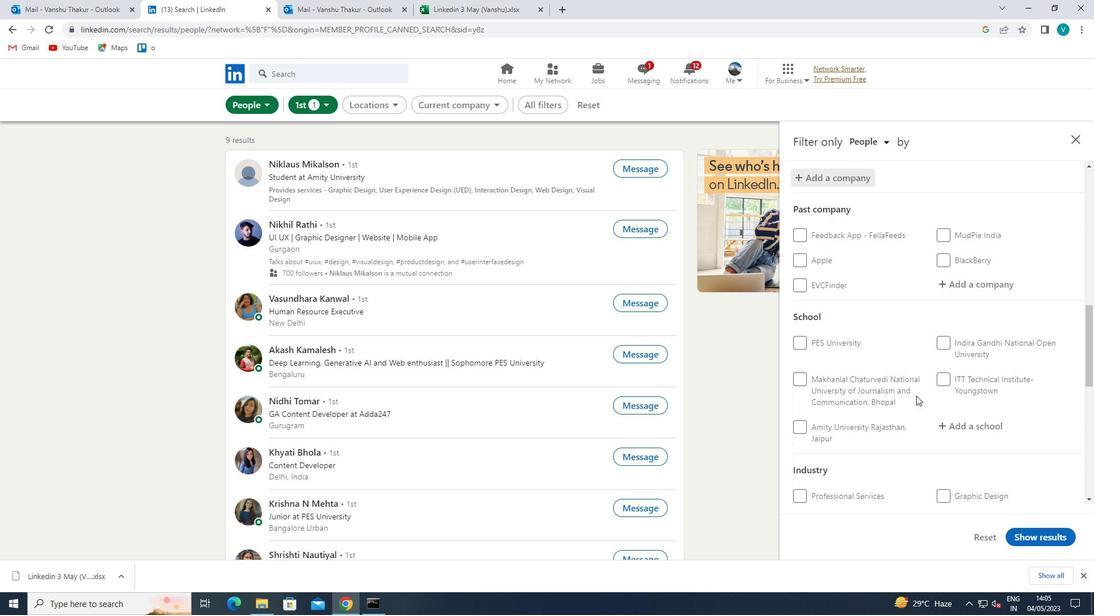 
Action: Mouse pressed left at (963, 430)
Screenshot: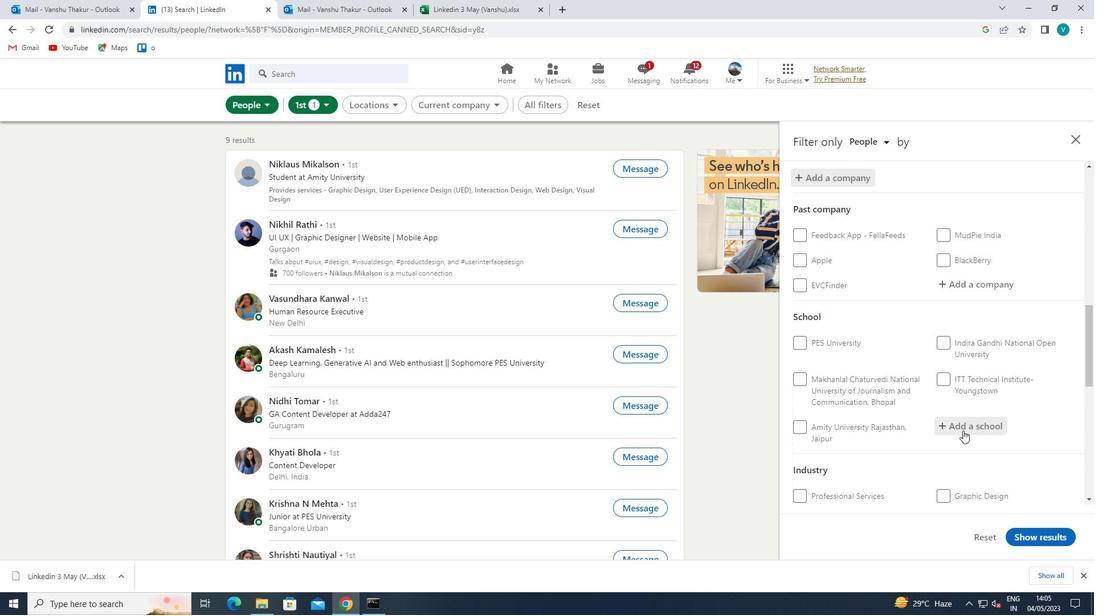 
Action: Key pressed <Key.shift>S
Screenshot: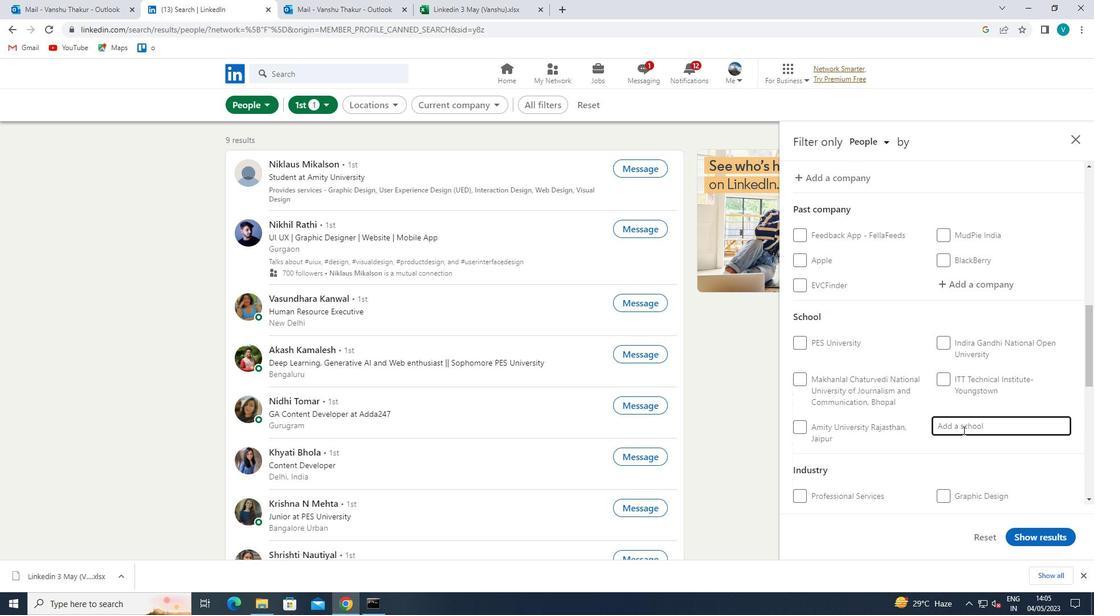 
Action: Mouse moved to (963, 430)
Screenshot: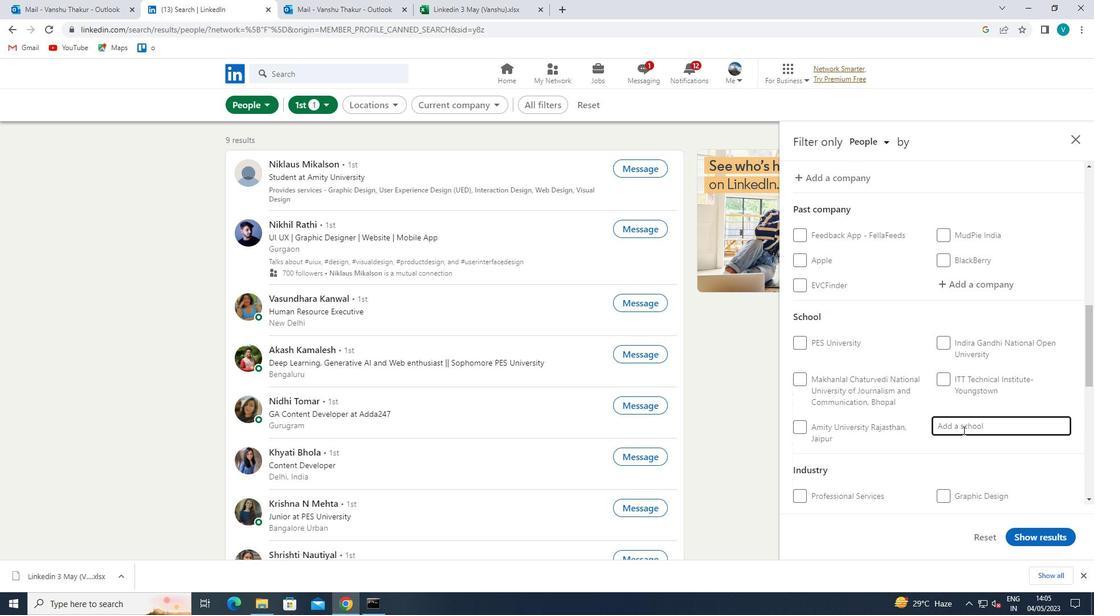 
Action: Key pressed RI<Key.space><Key.shift>GURU<Key.space>
Screenshot: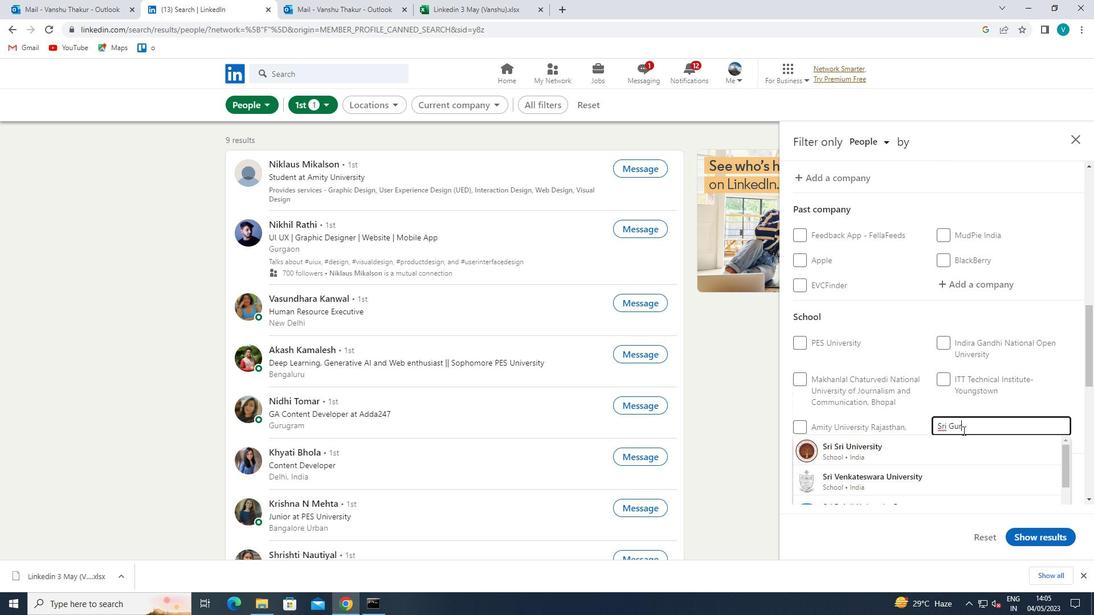 
Action: Mouse moved to (928, 446)
Screenshot: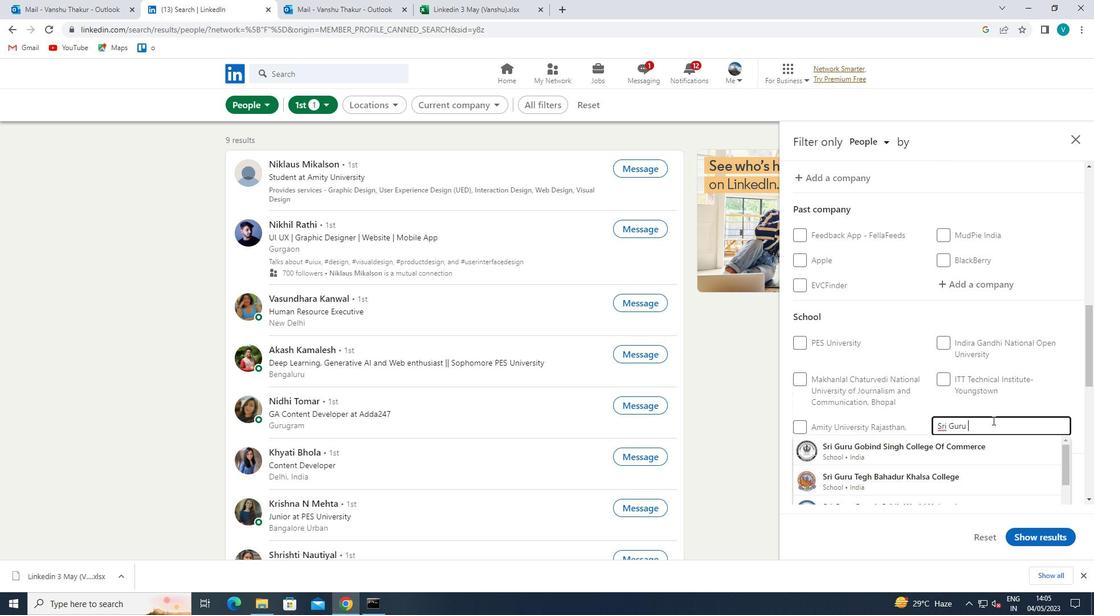 
Action: Mouse pressed left at (928, 446)
Screenshot: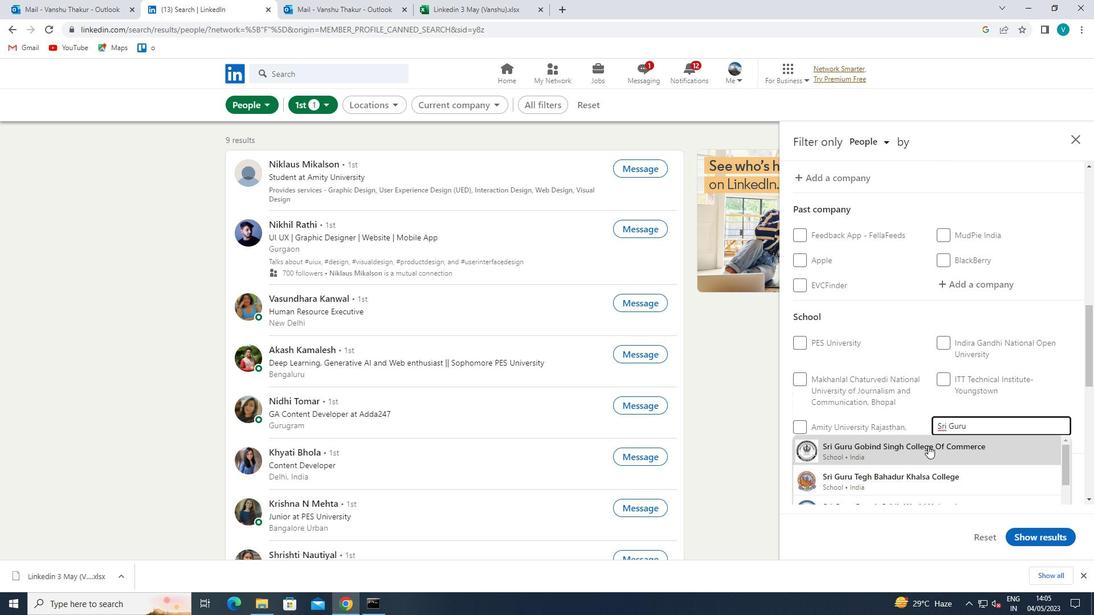 
Action: Mouse moved to (931, 433)
Screenshot: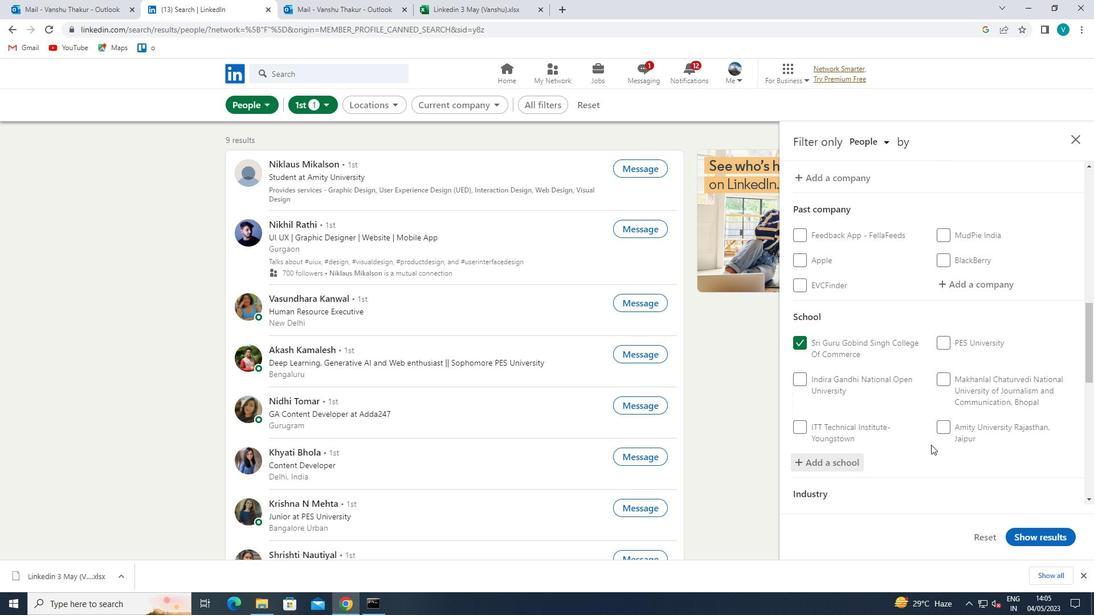 
Action: Mouse scrolled (931, 432) with delta (0, 0)
Screenshot: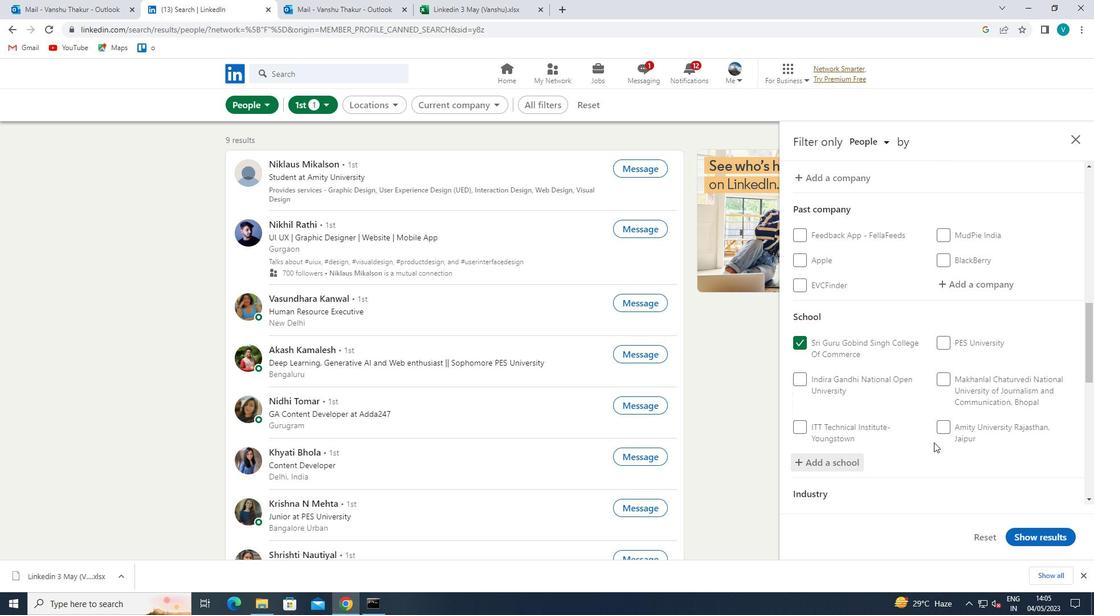 
Action: Mouse moved to (931, 433)
Screenshot: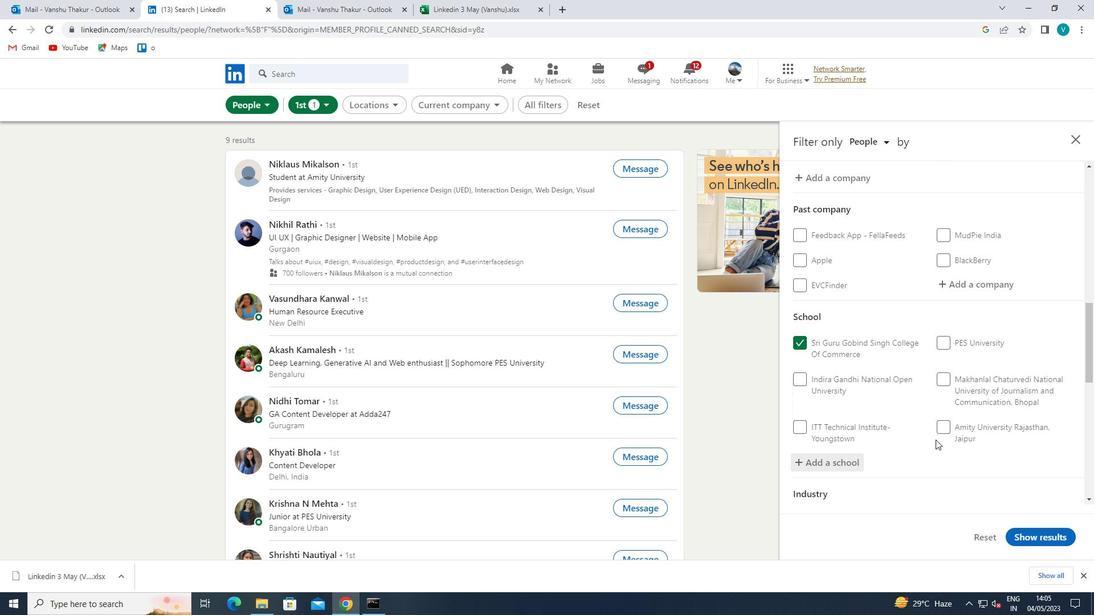 
Action: Mouse scrolled (931, 432) with delta (0, 0)
Screenshot: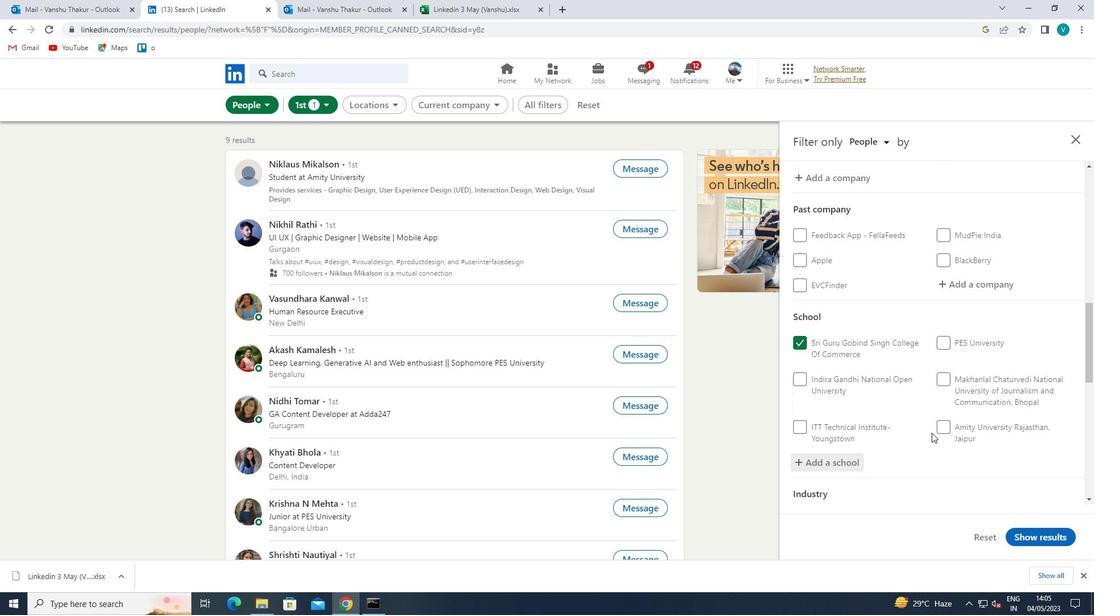 
Action: Mouse scrolled (931, 432) with delta (0, 0)
Screenshot: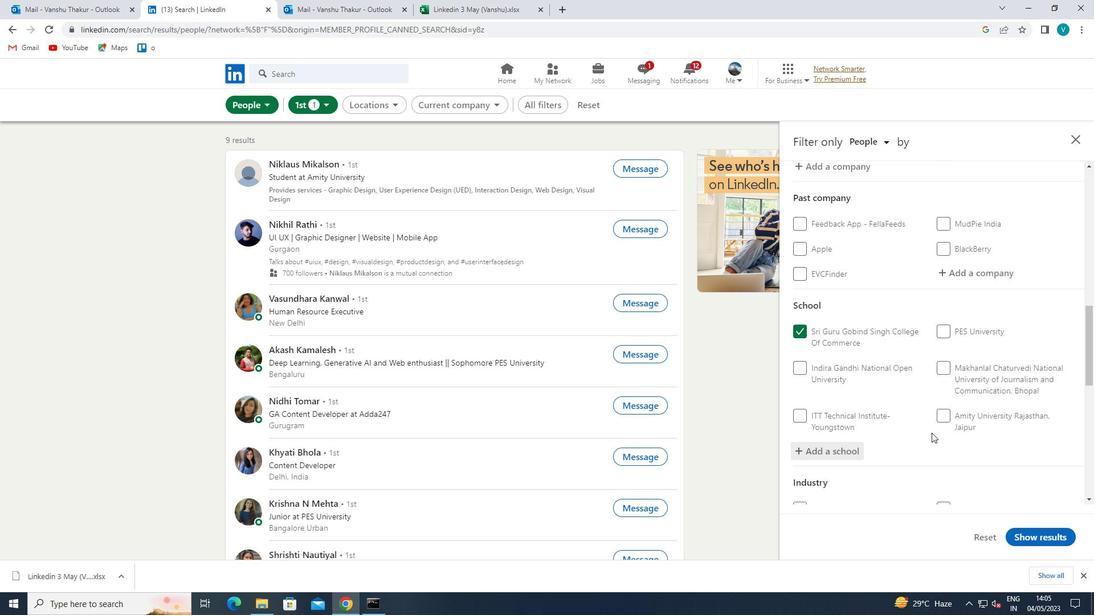 
Action: Mouse moved to (956, 416)
Screenshot: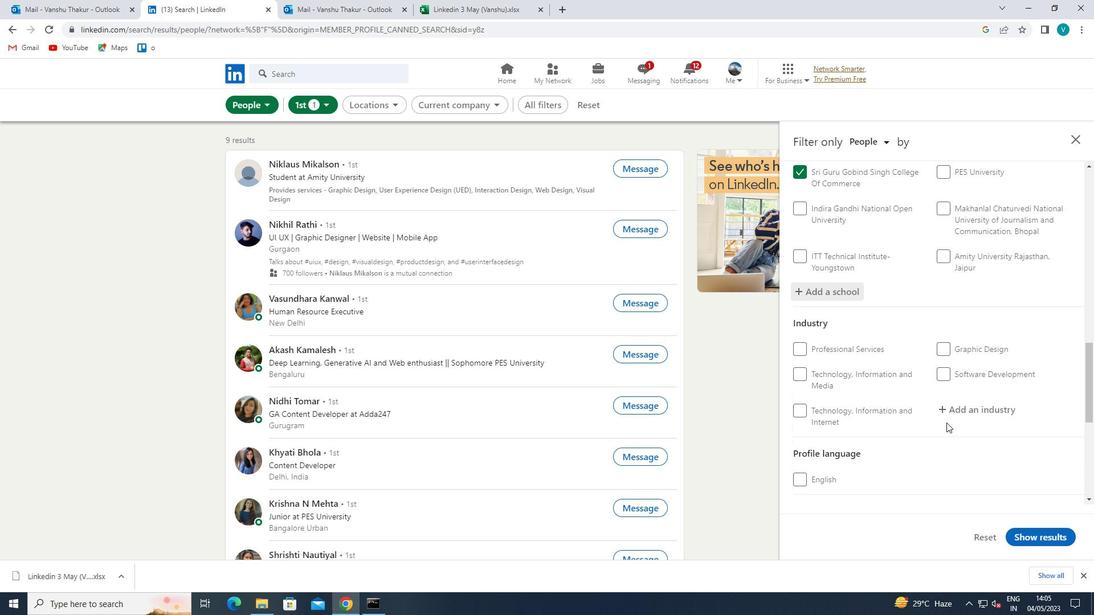 
Action: Mouse pressed left at (956, 416)
Screenshot: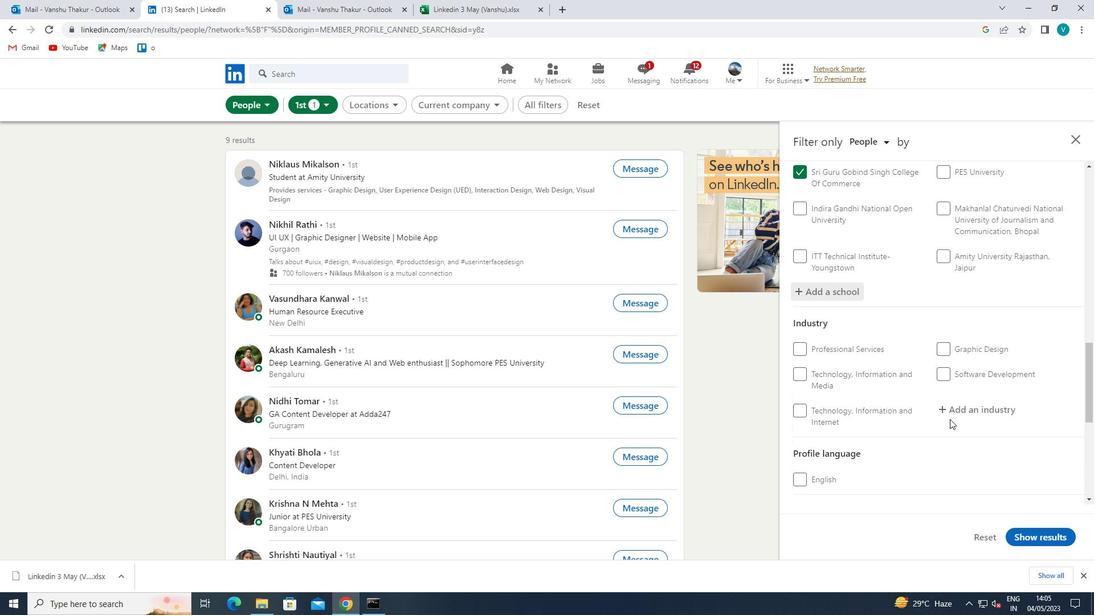 
Action: Mouse moved to (956, 415)
Screenshot: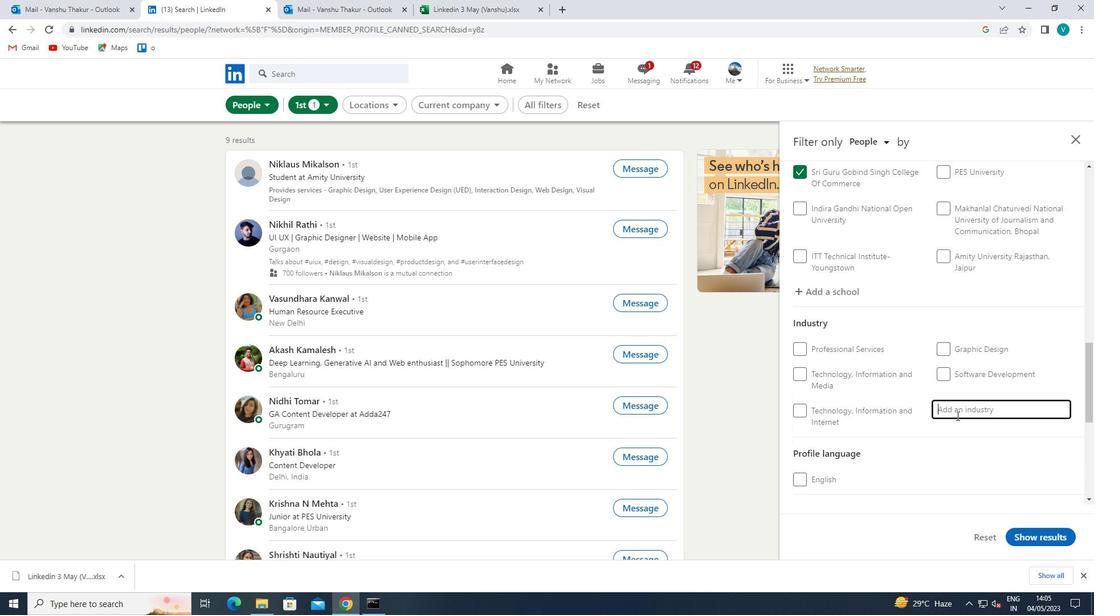 
Action: Key pressed <Key.shift>DESKTOP<Key.space>
Screenshot: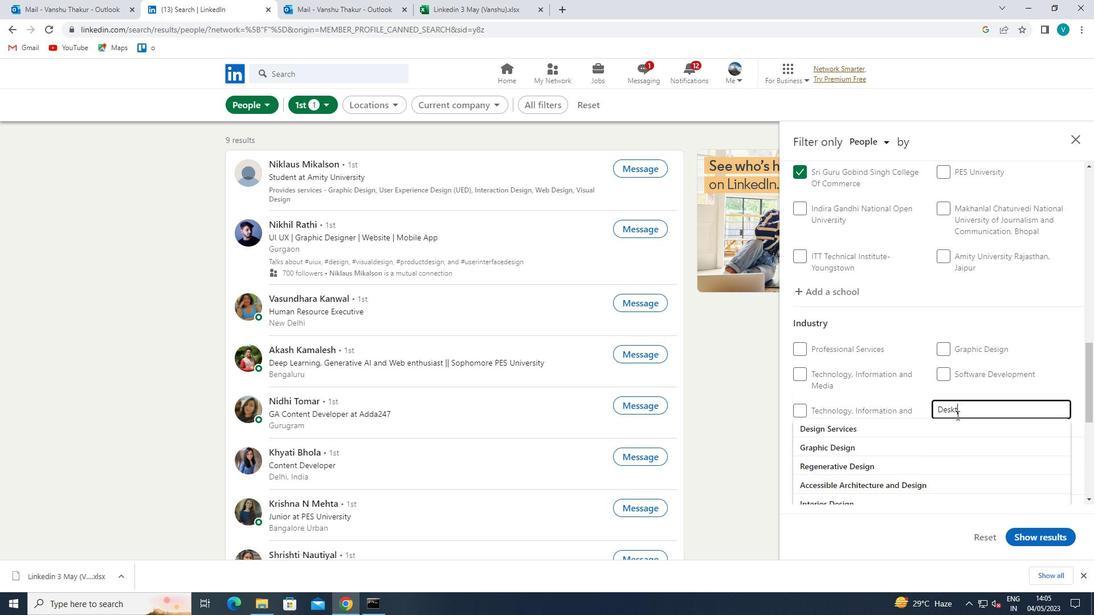 
Action: Mouse moved to (951, 430)
Screenshot: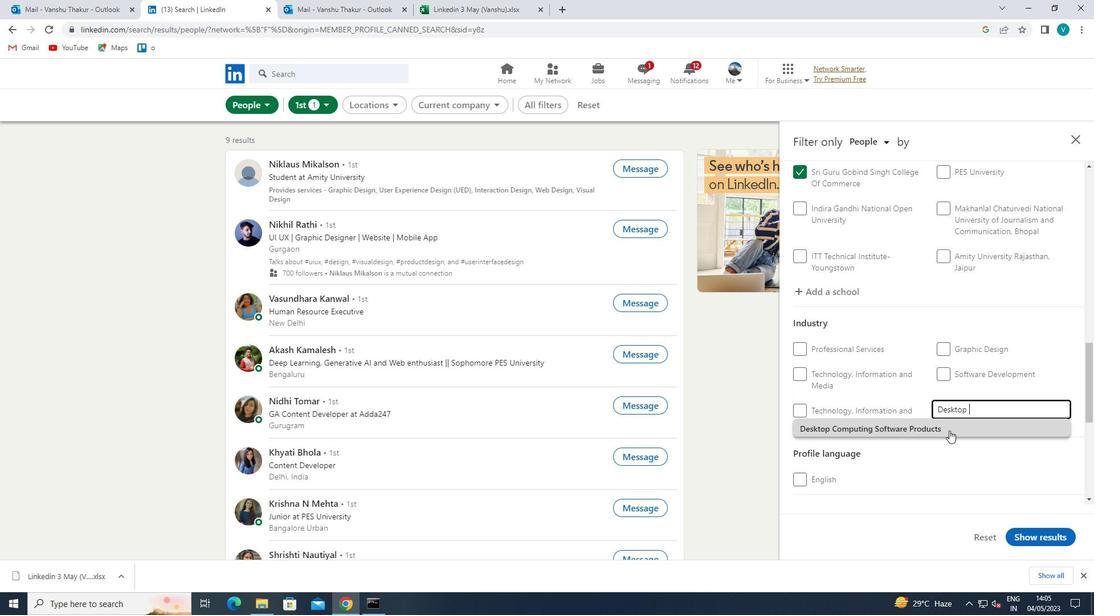 
Action: Mouse pressed left at (951, 430)
Screenshot: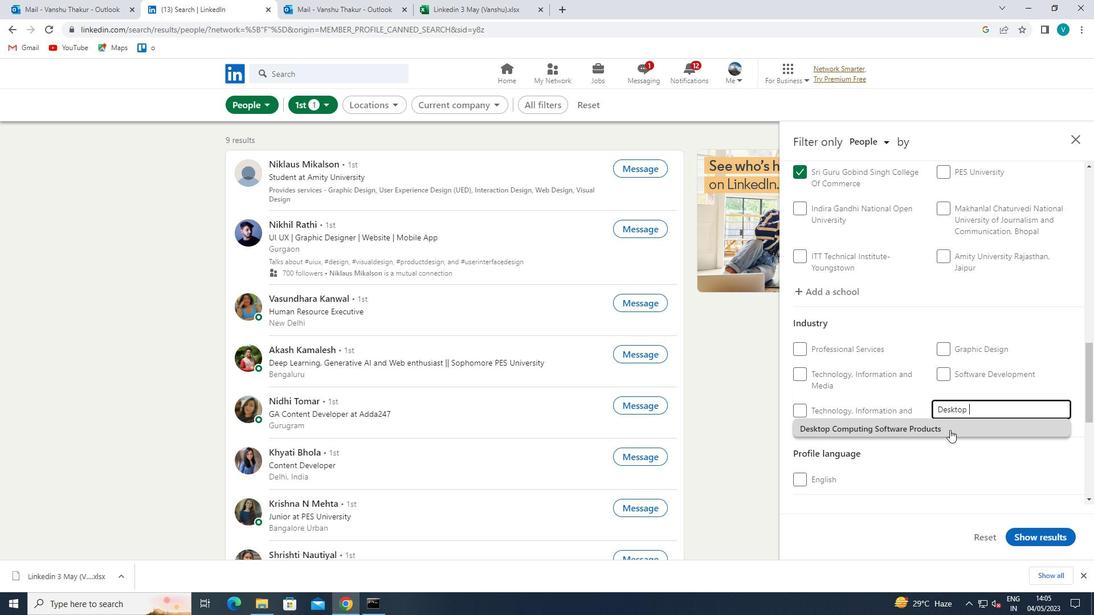 
Action: Mouse moved to (933, 436)
Screenshot: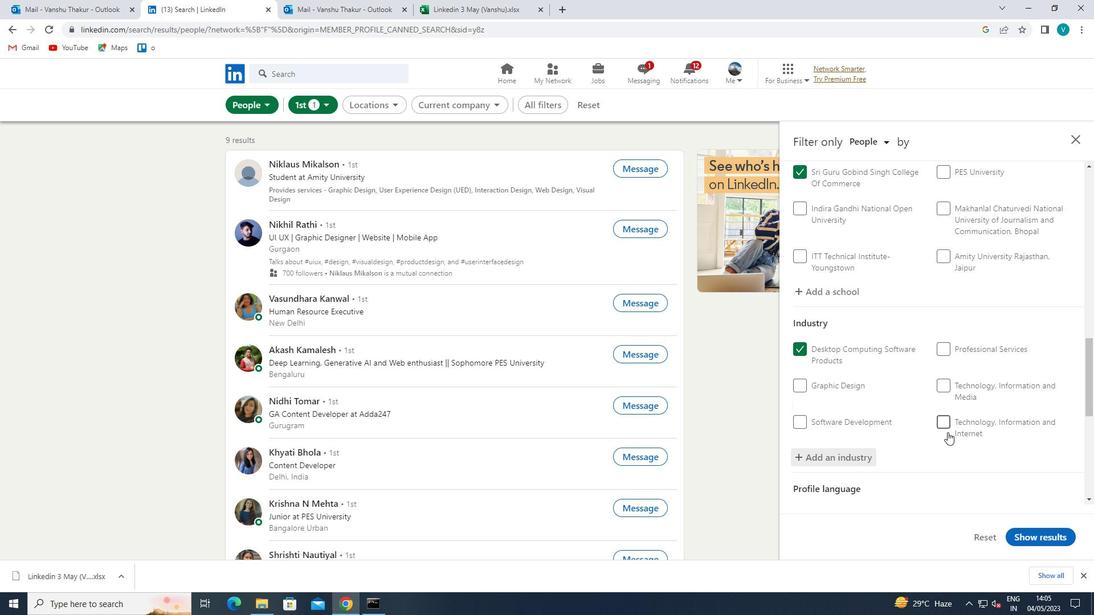 
Action: Mouse scrolled (933, 435) with delta (0, 0)
Screenshot: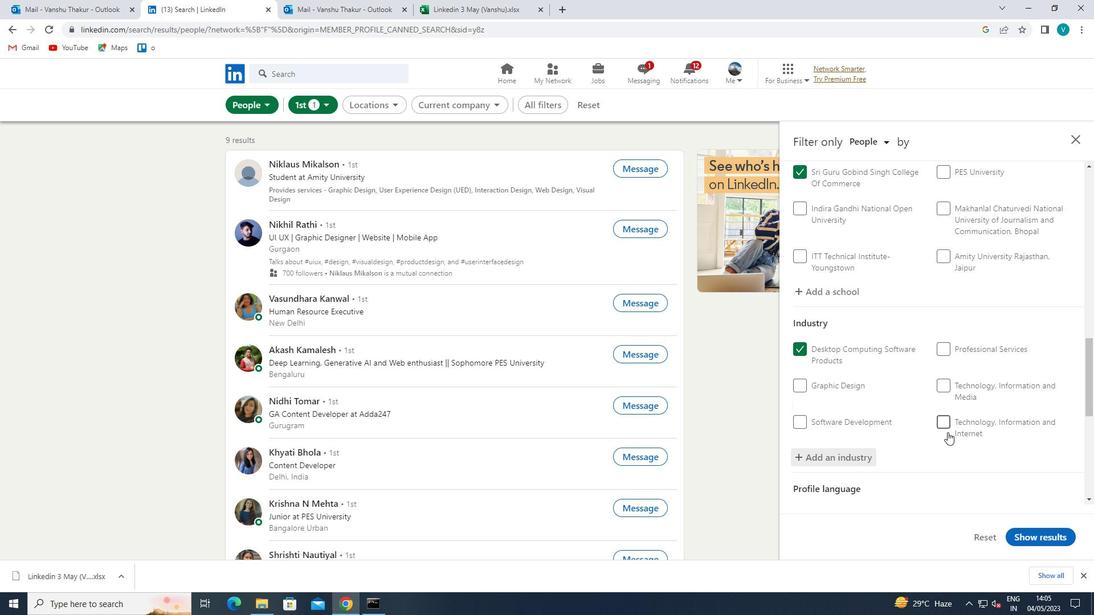 
Action: Mouse scrolled (933, 435) with delta (0, 0)
Screenshot: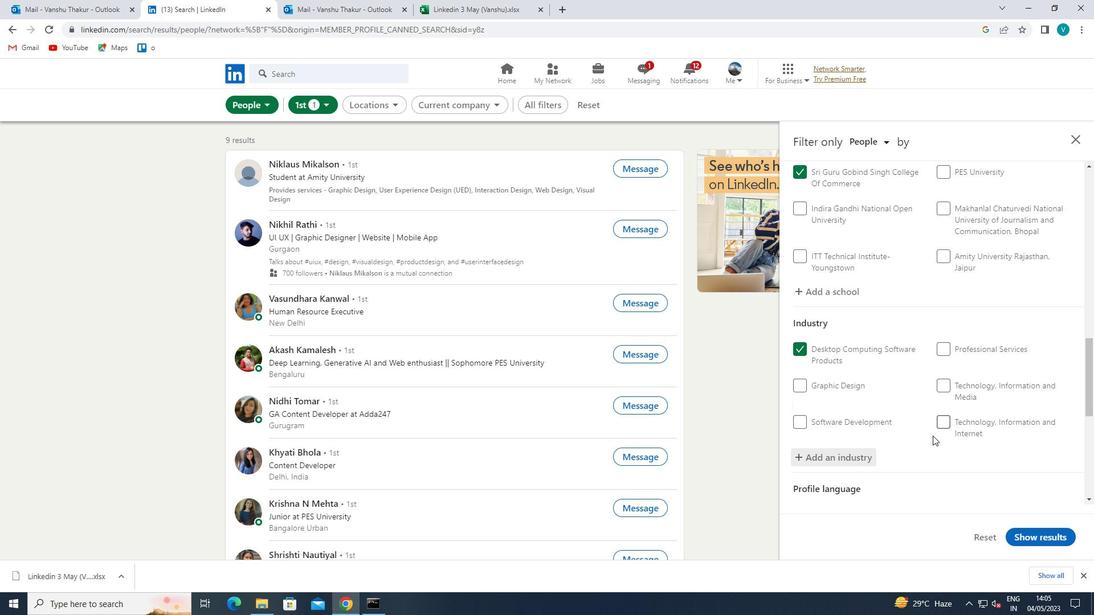 
Action: Mouse scrolled (933, 435) with delta (0, 0)
Screenshot: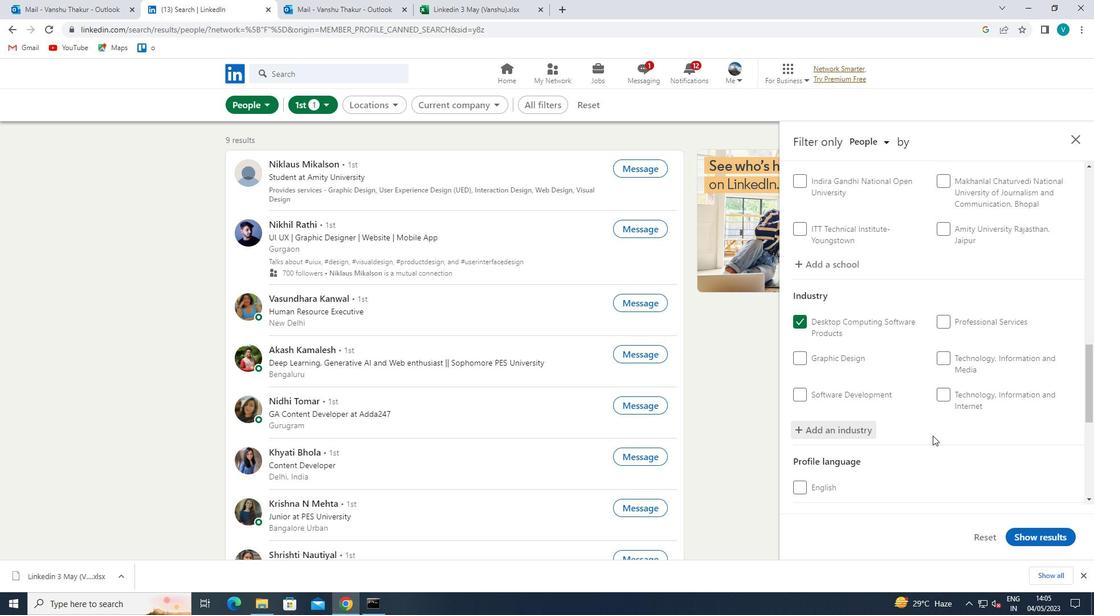 
Action: Mouse scrolled (933, 435) with delta (0, 0)
Screenshot: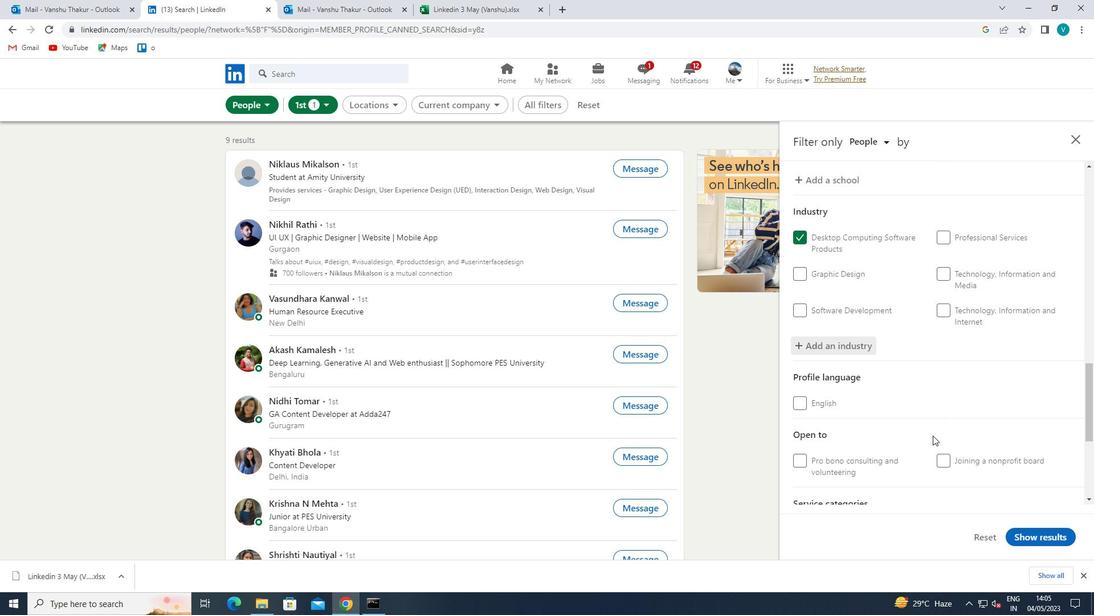
Action: Mouse scrolled (933, 435) with delta (0, 0)
Screenshot: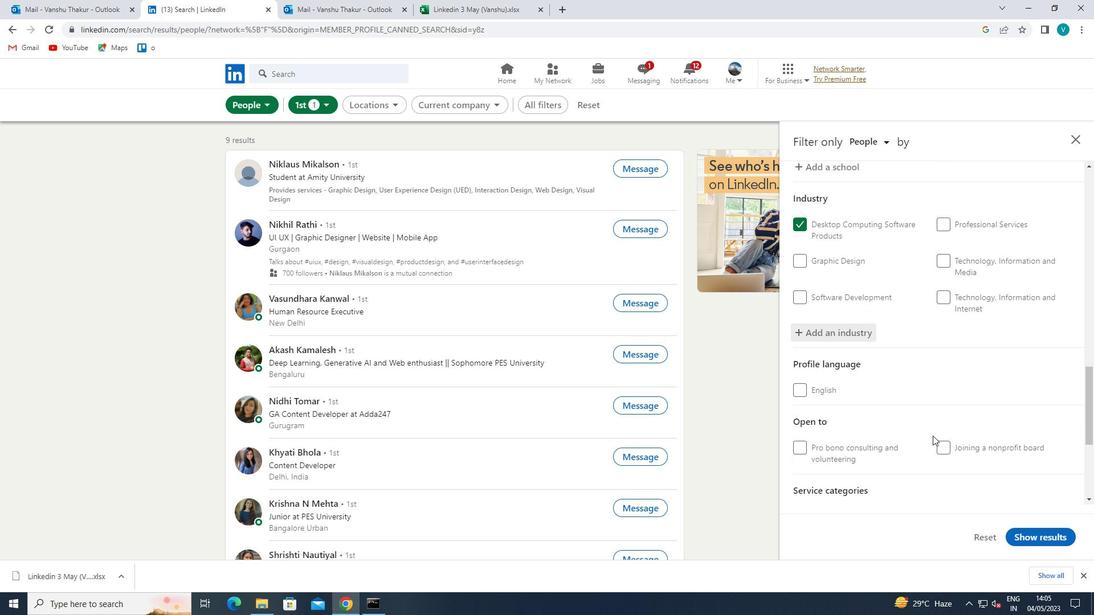 
Action: Mouse moved to (963, 402)
Screenshot: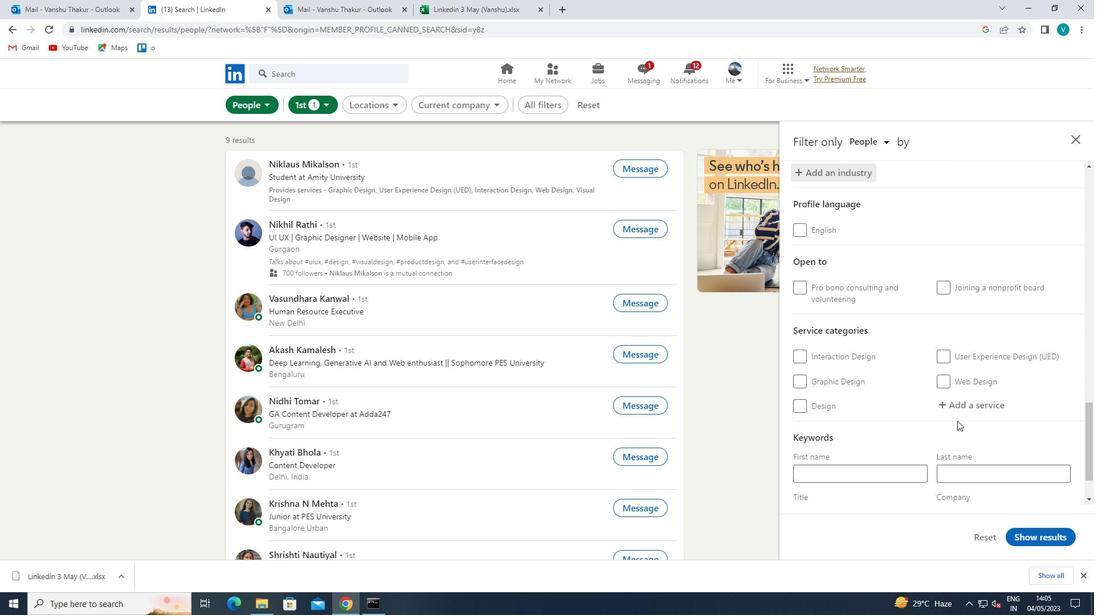 
Action: Mouse pressed left at (963, 402)
Screenshot: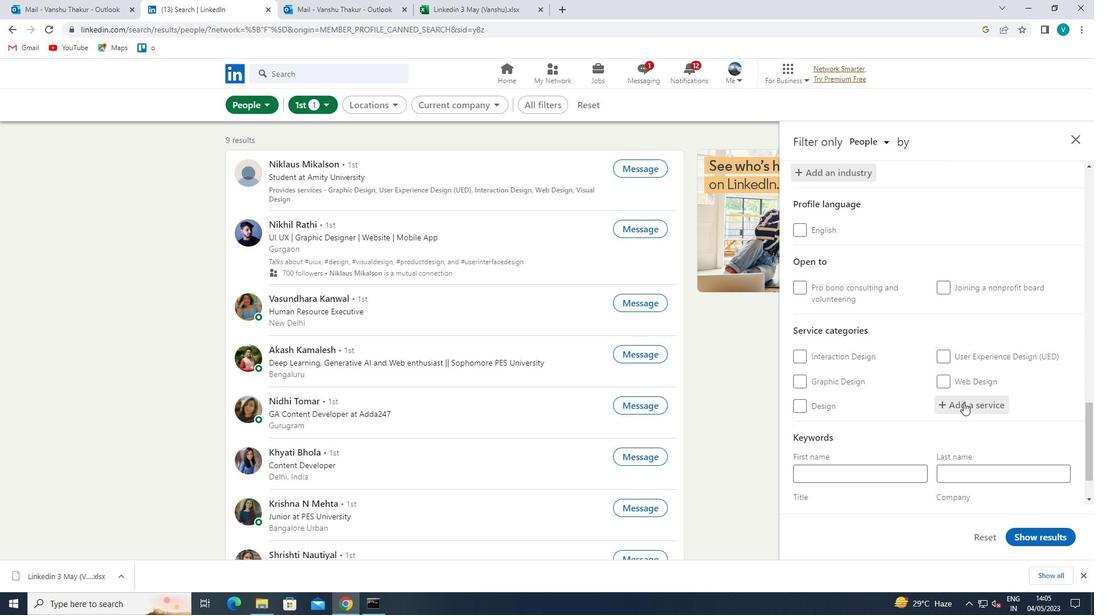 
Action: Mouse moved to (964, 402)
Screenshot: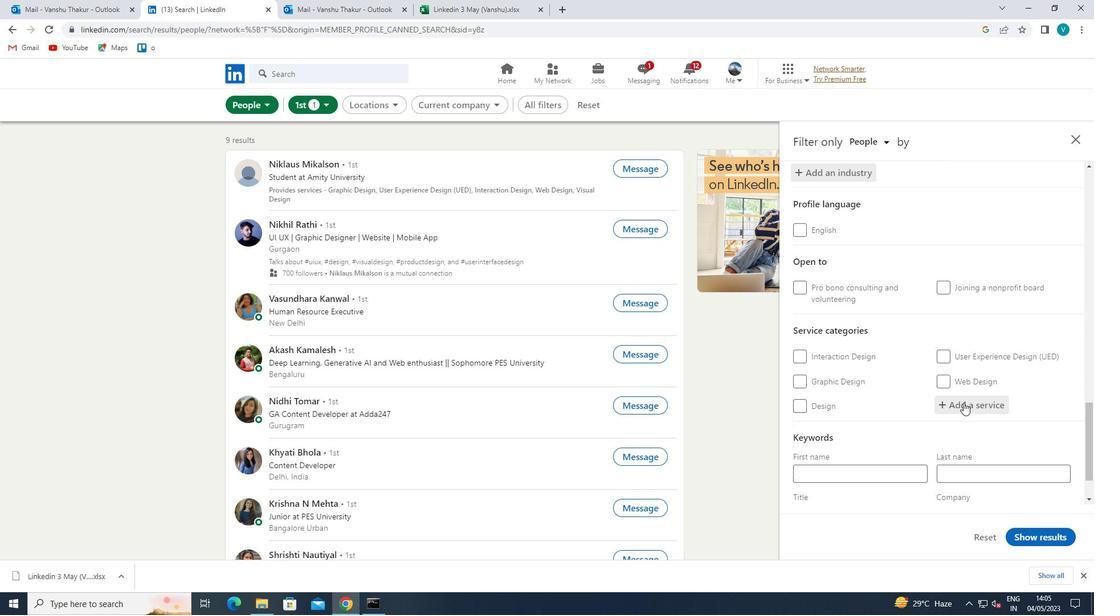 
Action: Key pressed <Key.shift>TECHNICAL<Key.space>
Screenshot: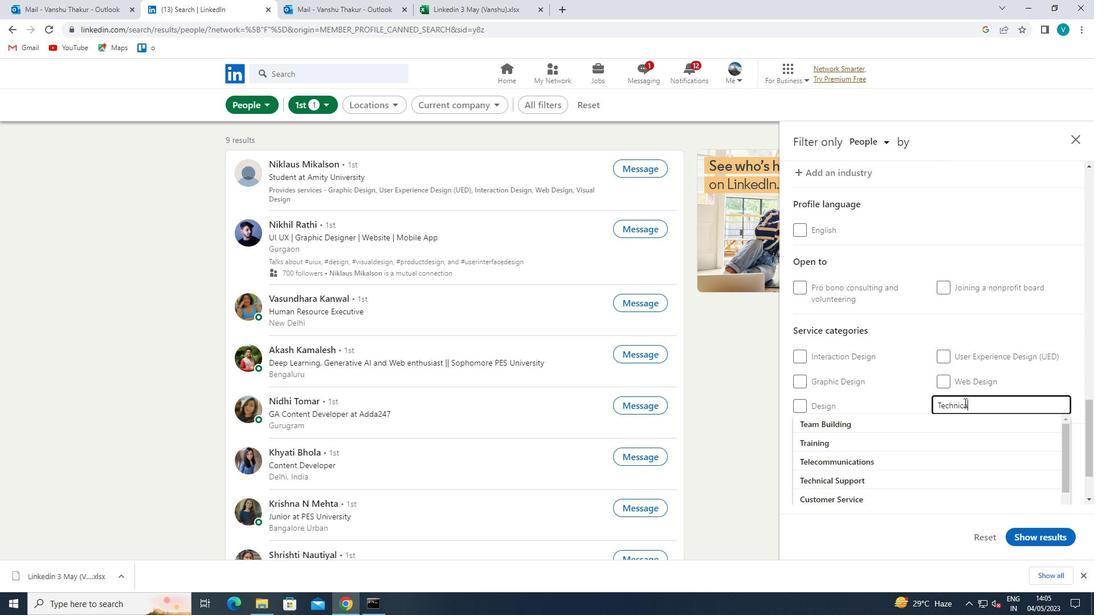 
Action: Mouse moved to (905, 403)
Screenshot: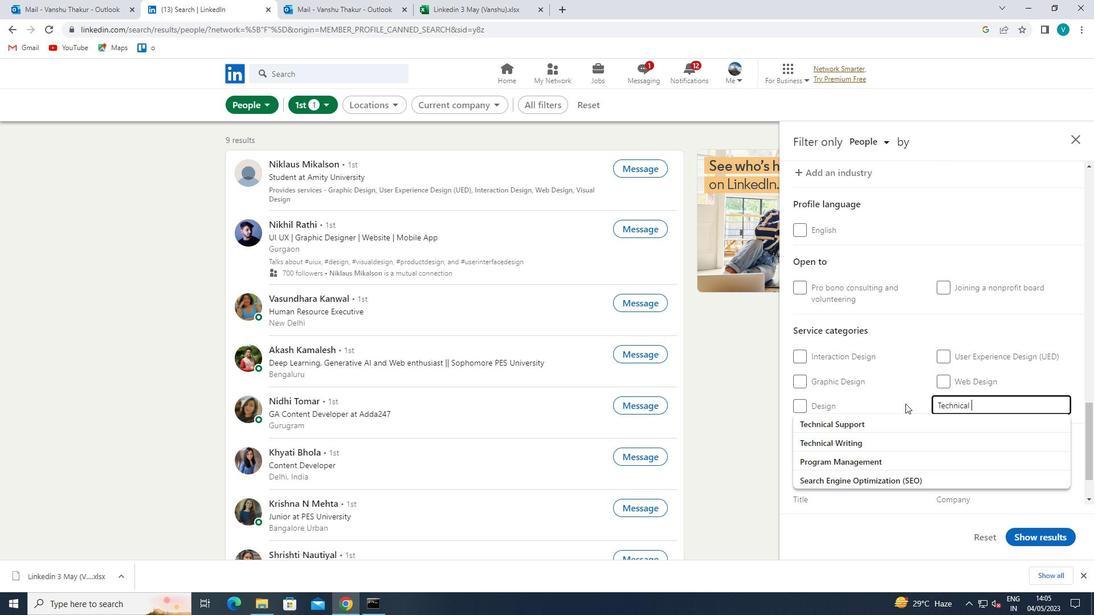 
Action: Mouse pressed left at (905, 403)
Screenshot: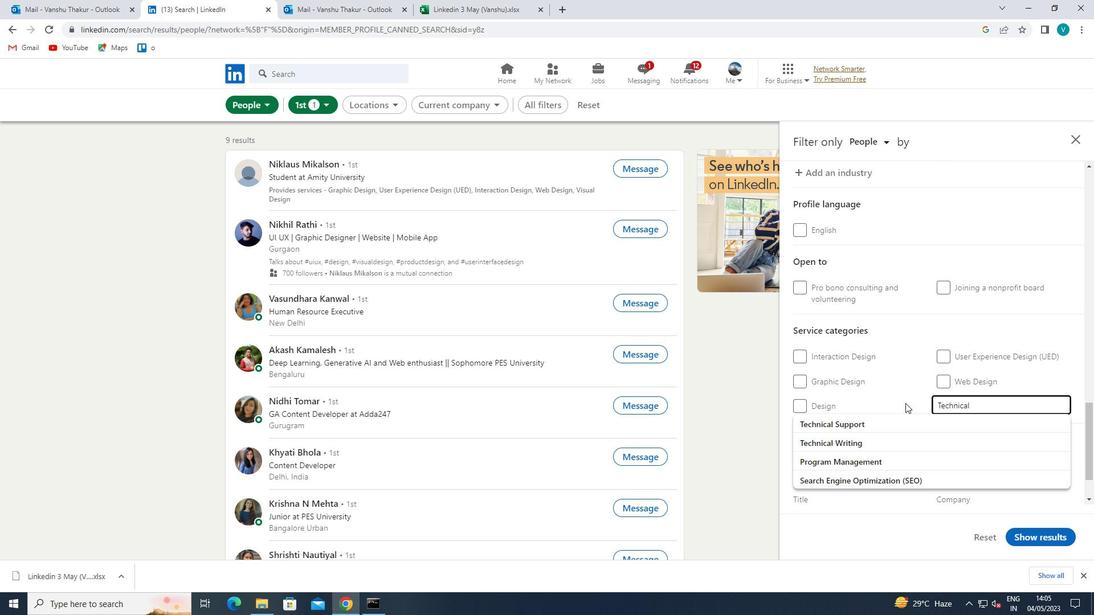 
Action: Mouse moved to (912, 407)
Screenshot: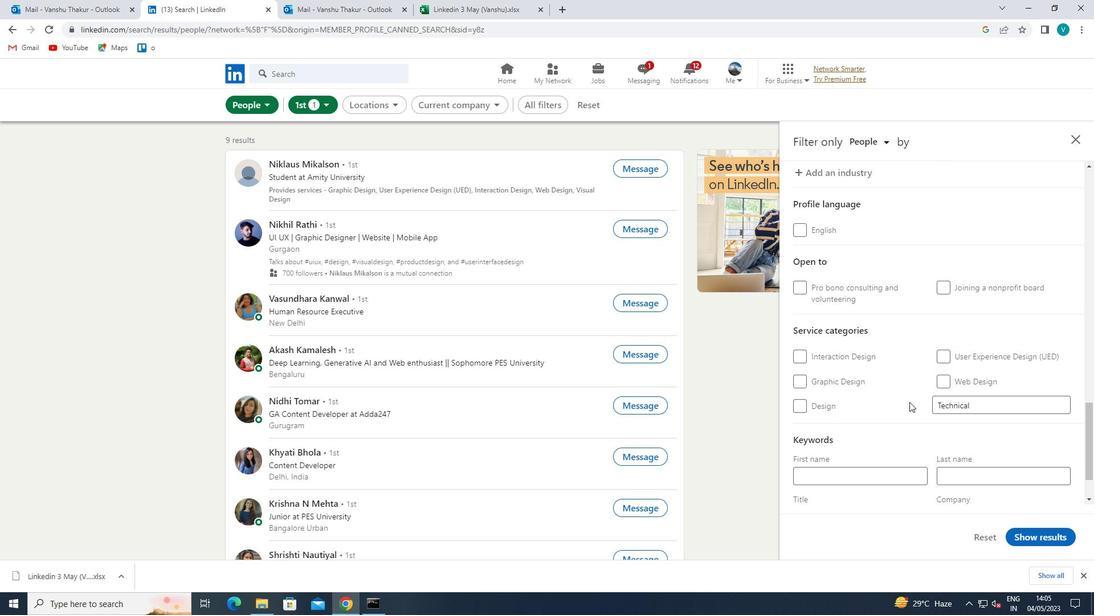 
Action: Mouse scrolled (912, 406) with delta (0, 0)
Screenshot: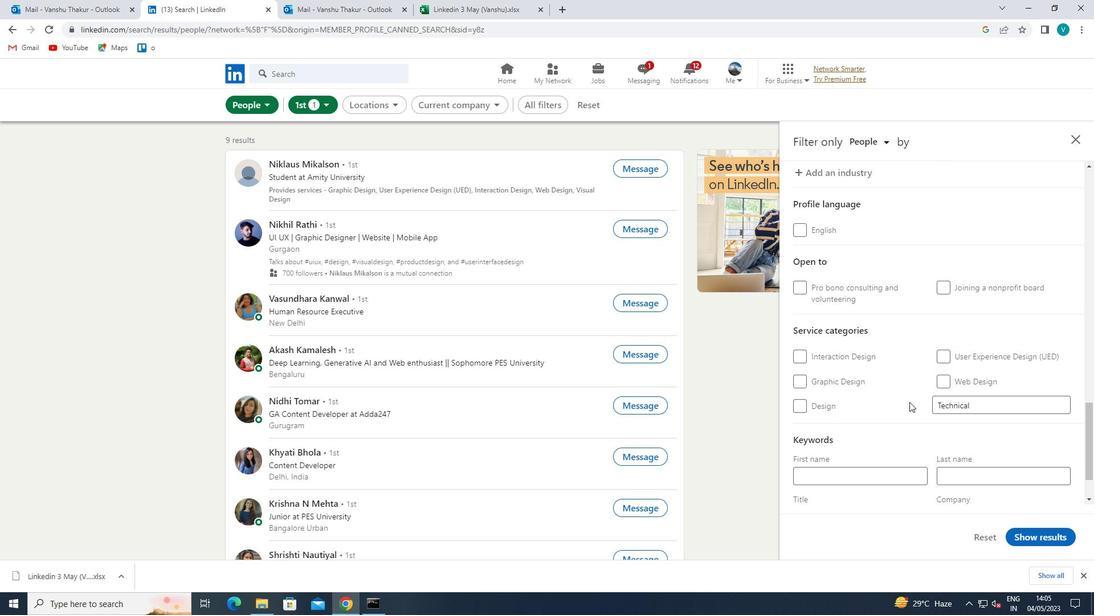 
Action: Mouse moved to (915, 410)
Screenshot: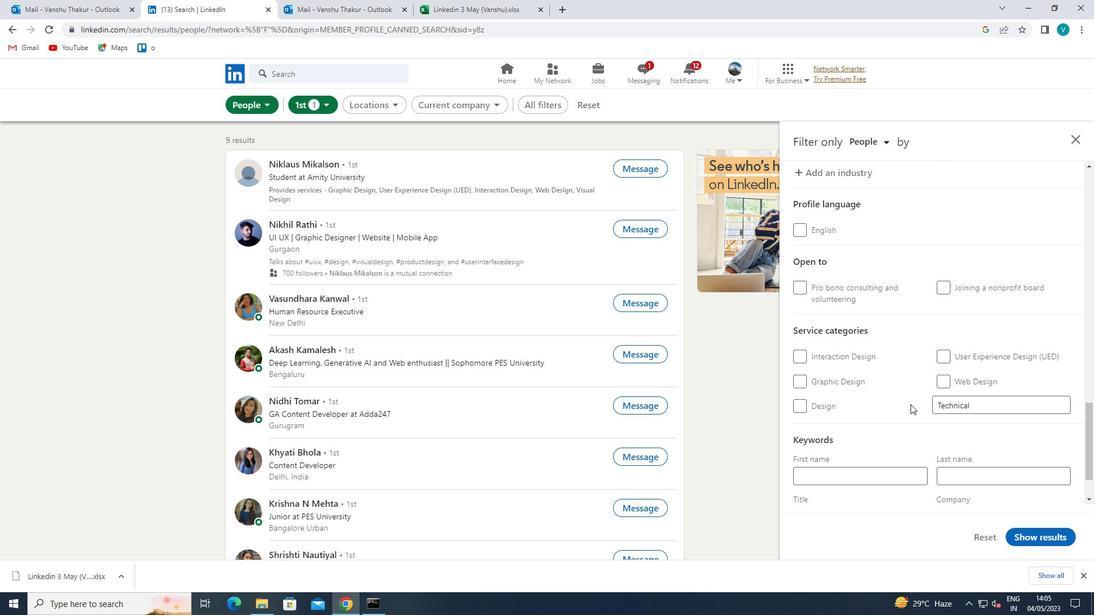 
Action: Mouse scrolled (915, 410) with delta (0, 0)
Screenshot: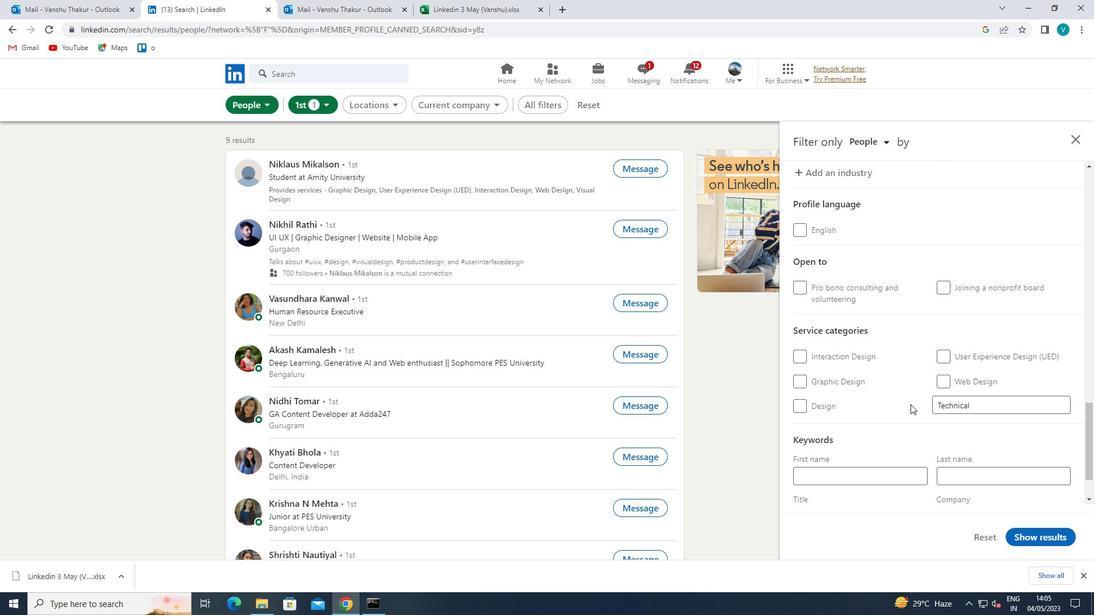 
Action: Mouse moved to (917, 412)
Screenshot: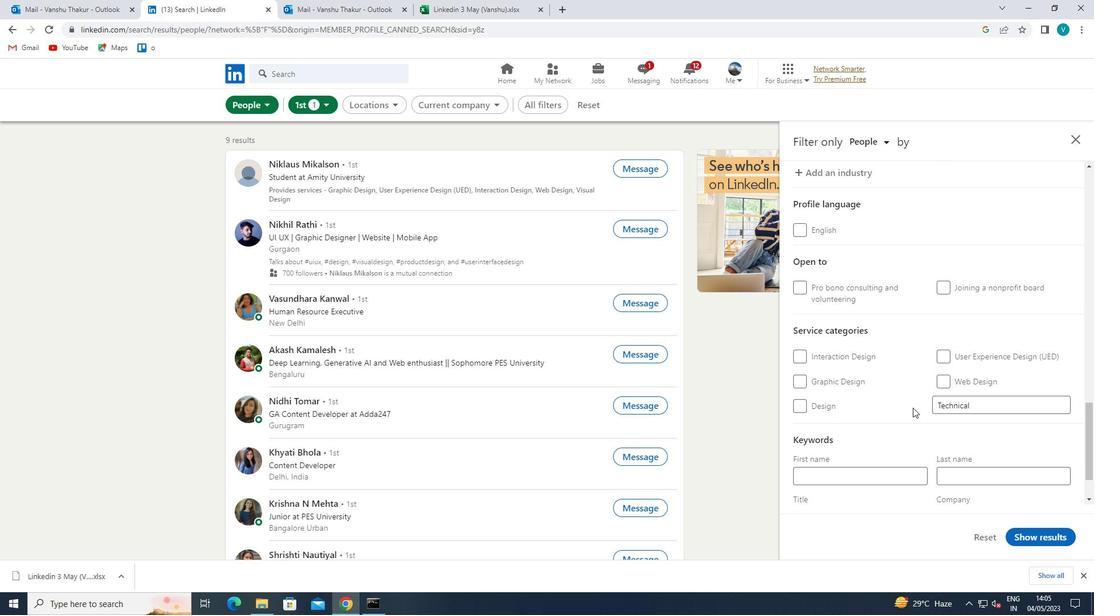 
Action: Mouse scrolled (917, 412) with delta (0, 0)
Screenshot: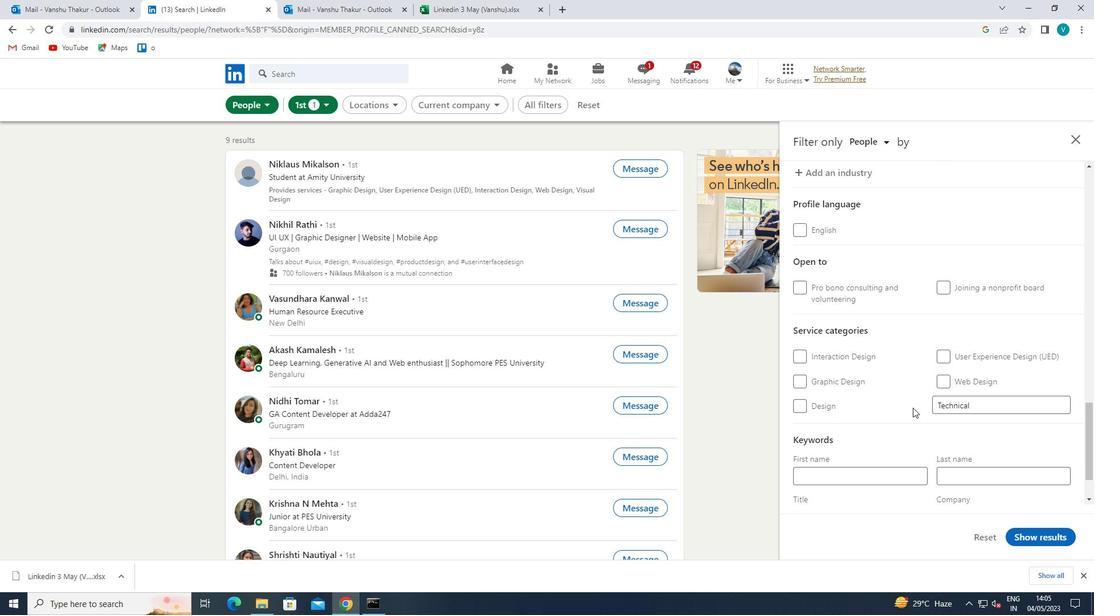
Action: Mouse moved to (902, 449)
Screenshot: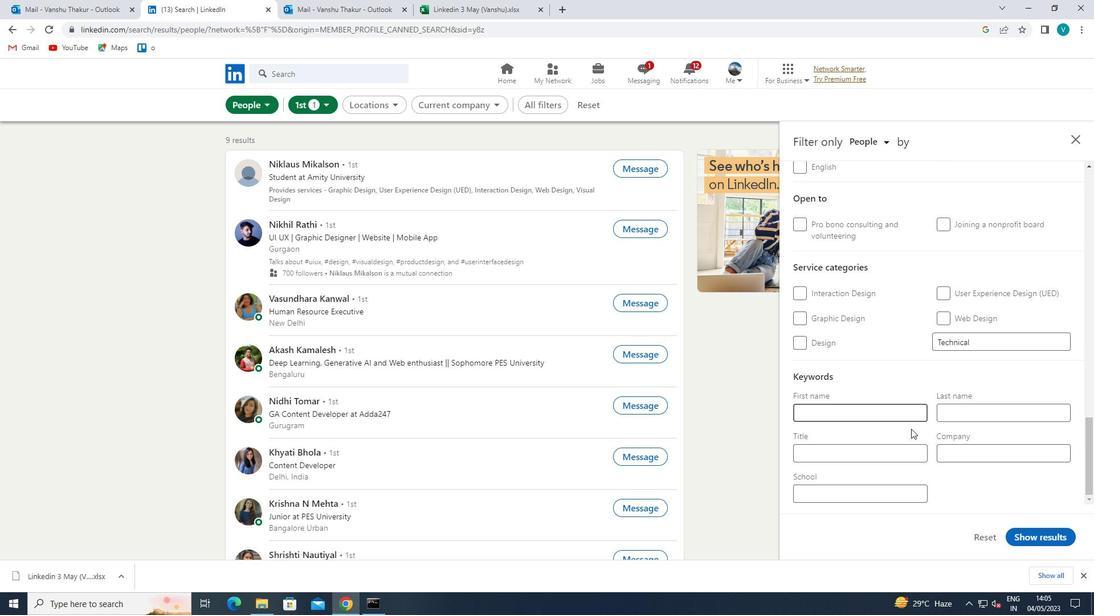 
Action: Mouse pressed left at (902, 449)
Screenshot: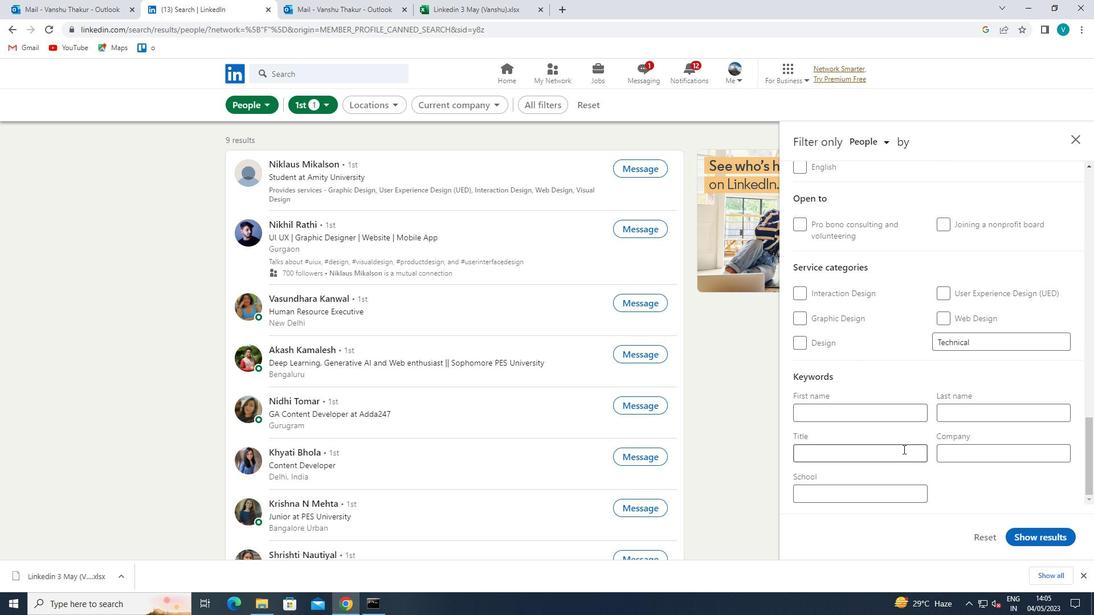 
Action: Mouse moved to (933, 426)
Screenshot: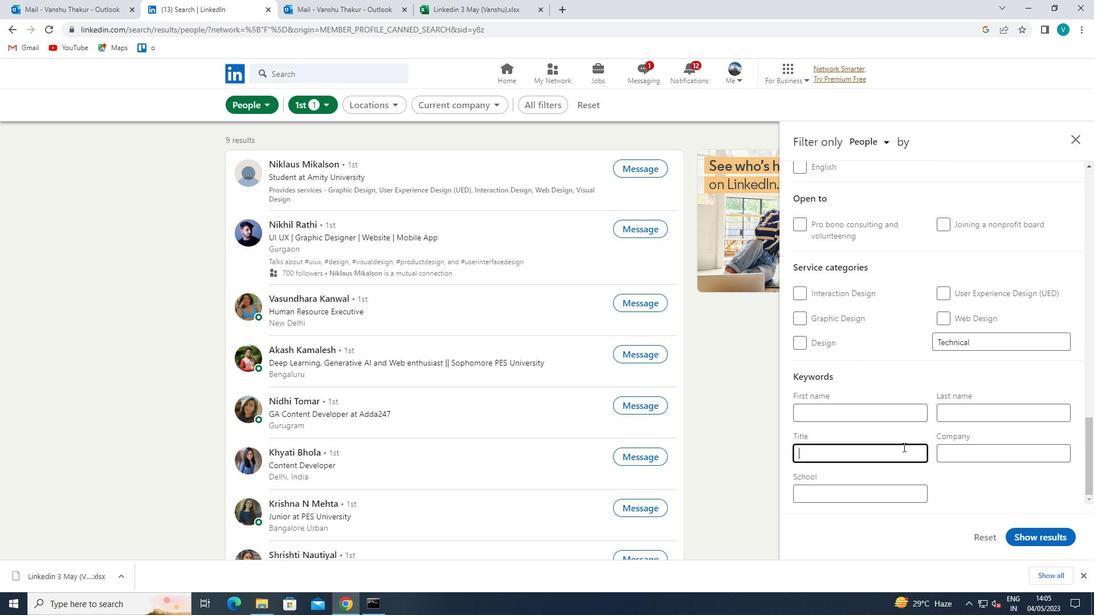 
Action: Key pressed <Key.shift>DIRECT<Key.space><Key.shift>SALESPERSON
Screenshot: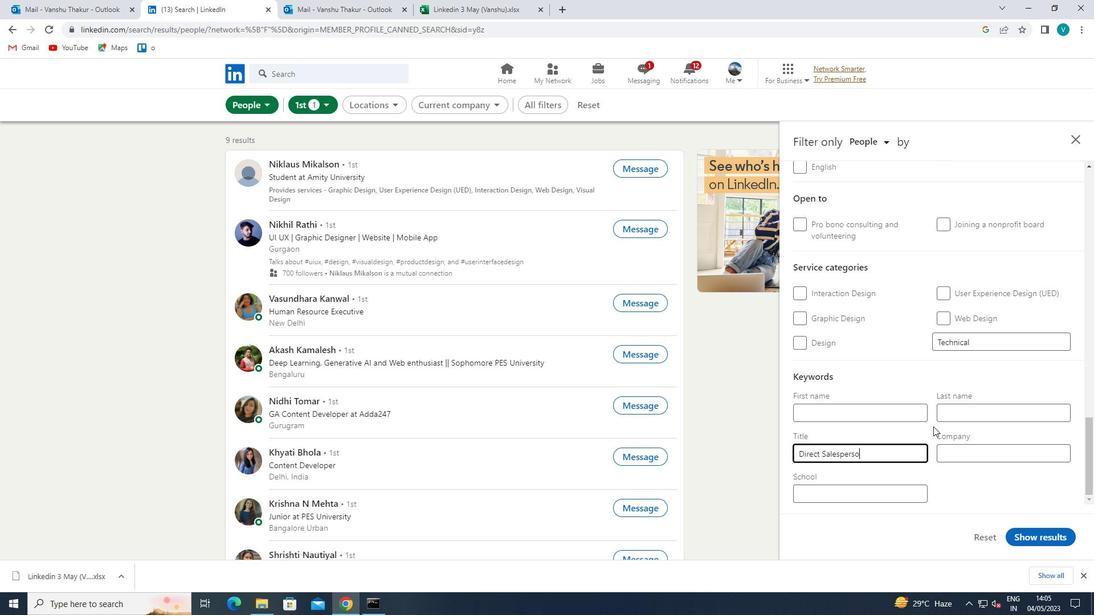 
Action: Mouse moved to (1034, 532)
Screenshot: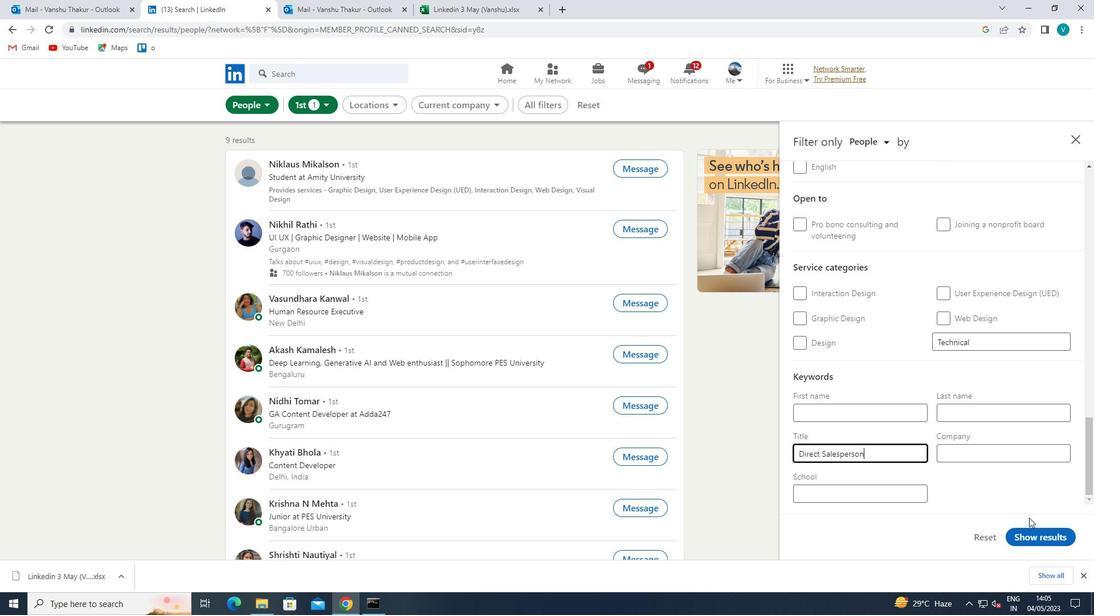 
Action: Mouse pressed left at (1034, 532)
Screenshot: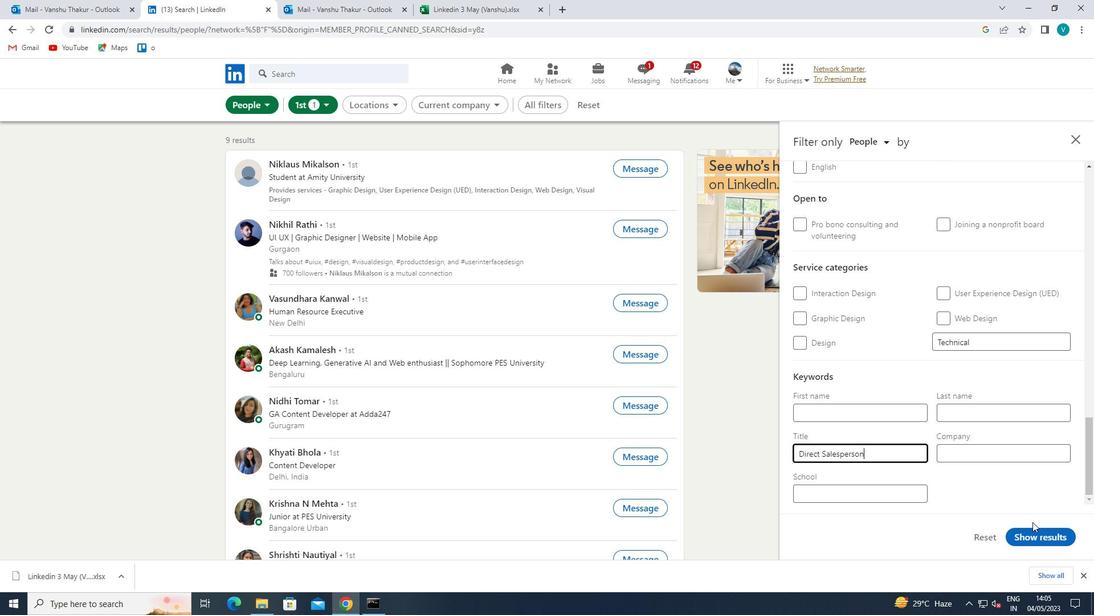 
